 Task: Forward email as attachment with the signature Benjamin Adams with the subject Welcome from softage.1@softage.net to softage.2@softage.net with the message I wanted to confirm the attendance of the key stakeholders for the project kickoff meeting.
Action: Mouse moved to (885, 73)
Screenshot: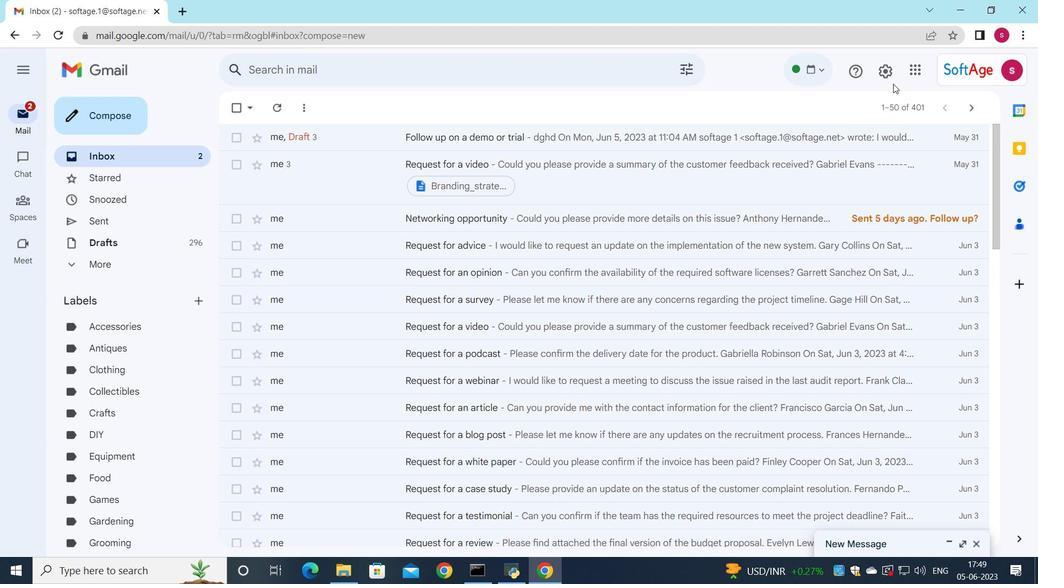 
Action: Mouse pressed left at (885, 73)
Screenshot: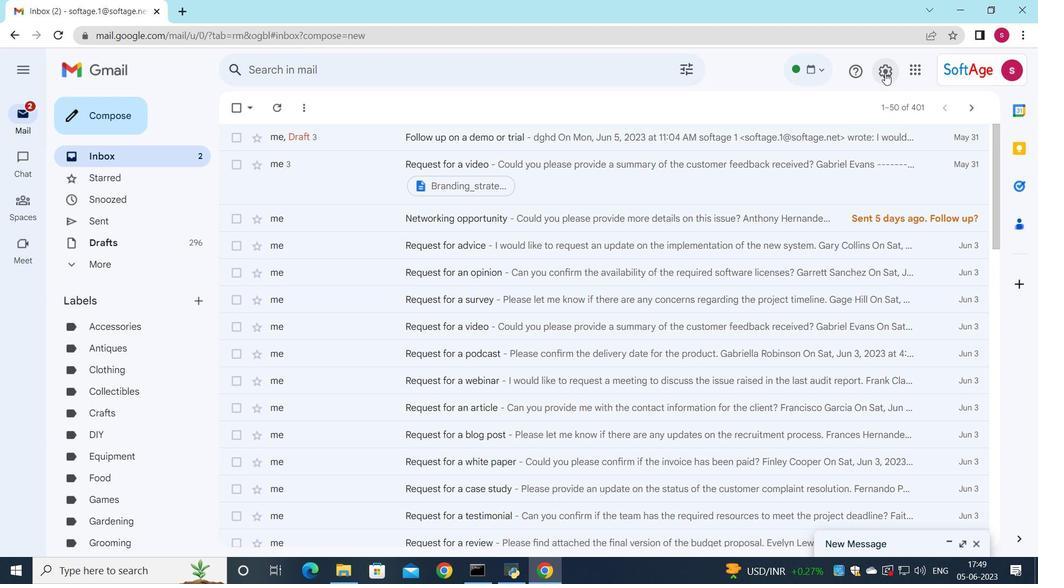 
Action: Mouse moved to (898, 128)
Screenshot: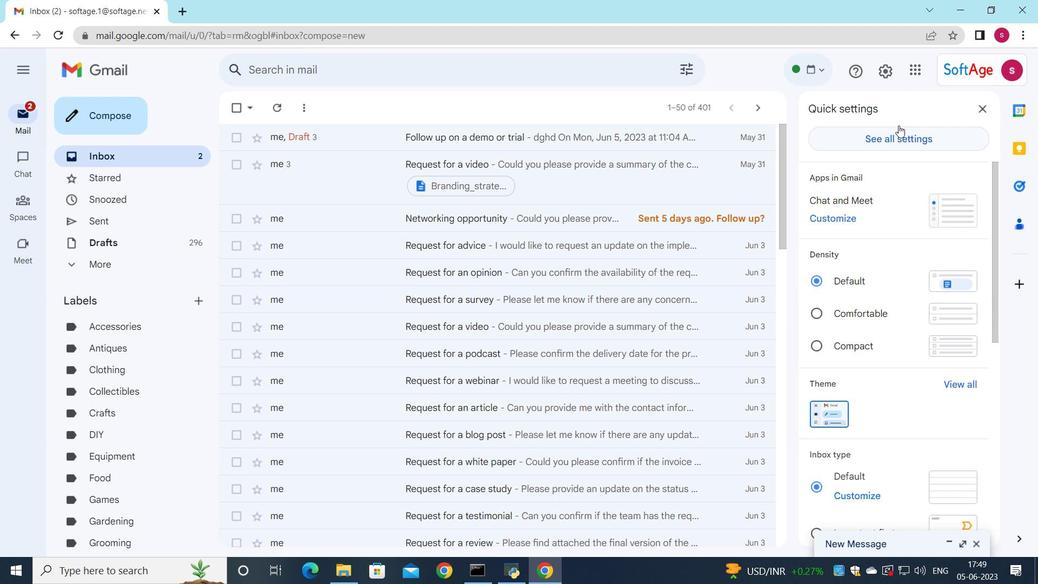 
Action: Mouse pressed left at (898, 128)
Screenshot: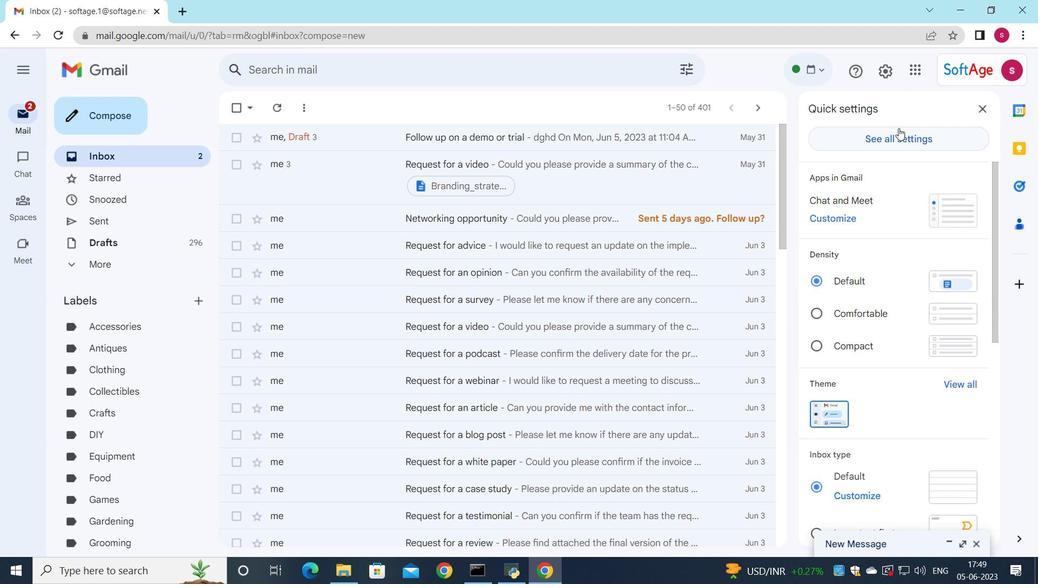 
Action: Mouse moved to (689, 190)
Screenshot: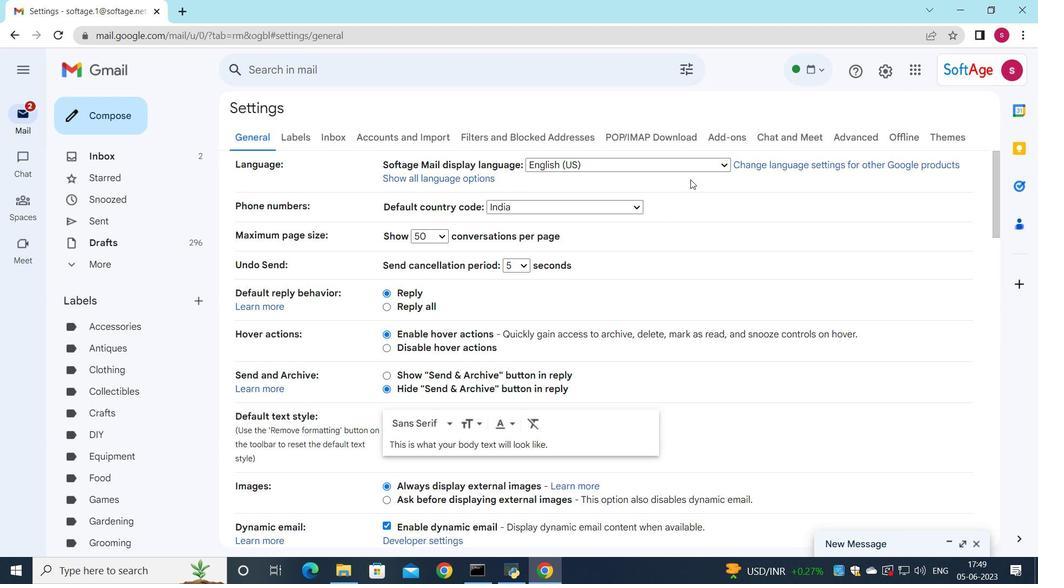 
Action: Mouse scrolled (689, 189) with delta (0, 0)
Screenshot: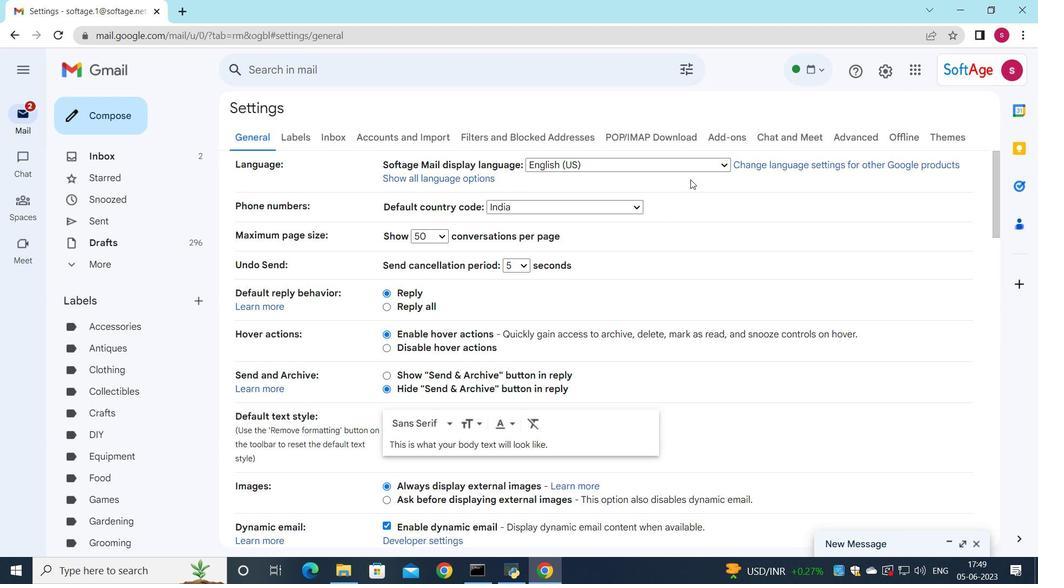 
Action: Mouse moved to (687, 197)
Screenshot: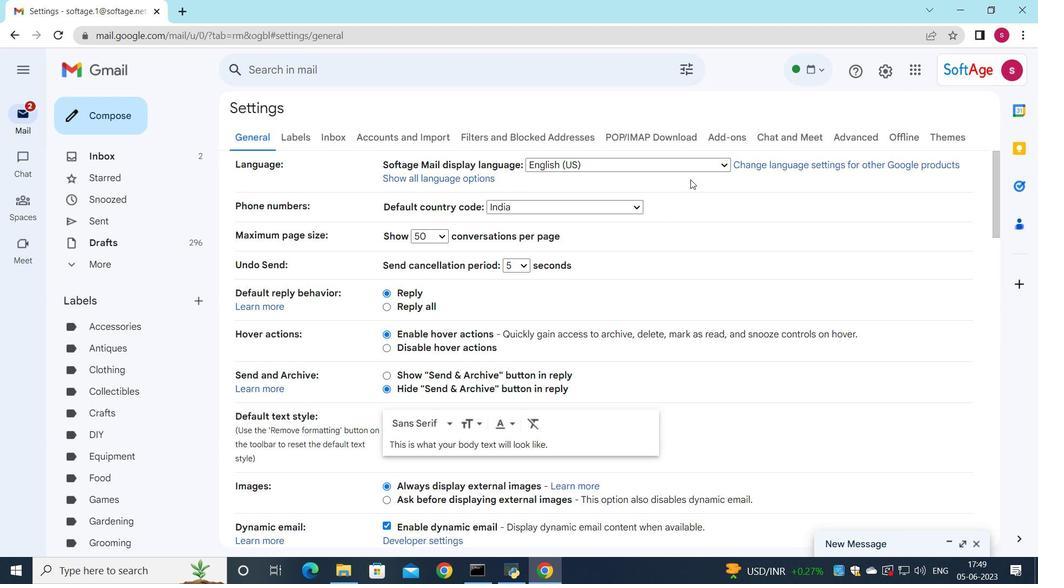 
Action: Mouse scrolled (687, 196) with delta (0, 0)
Screenshot: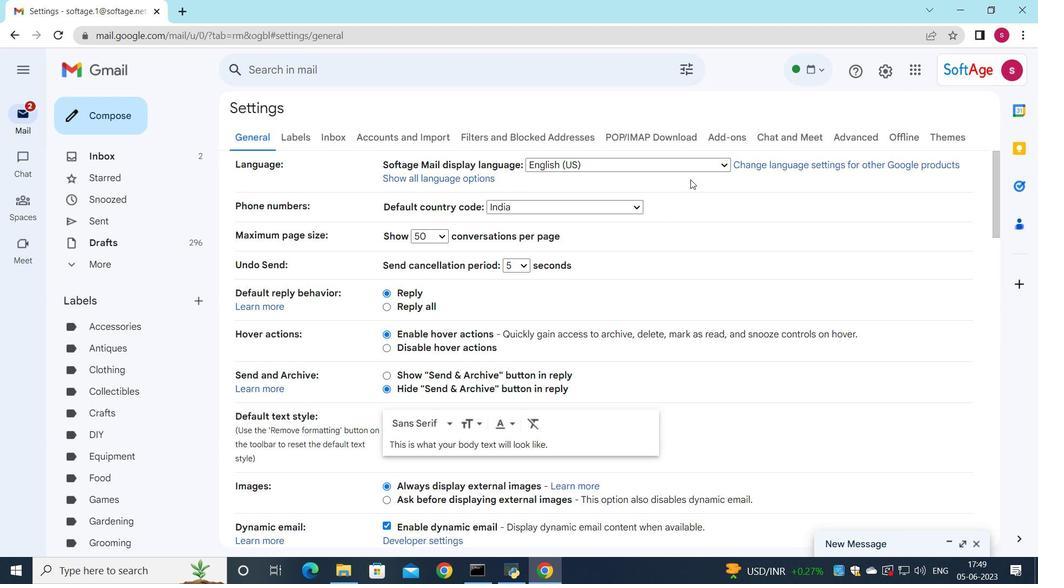 
Action: Mouse moved to (686, 203)
Screenshot: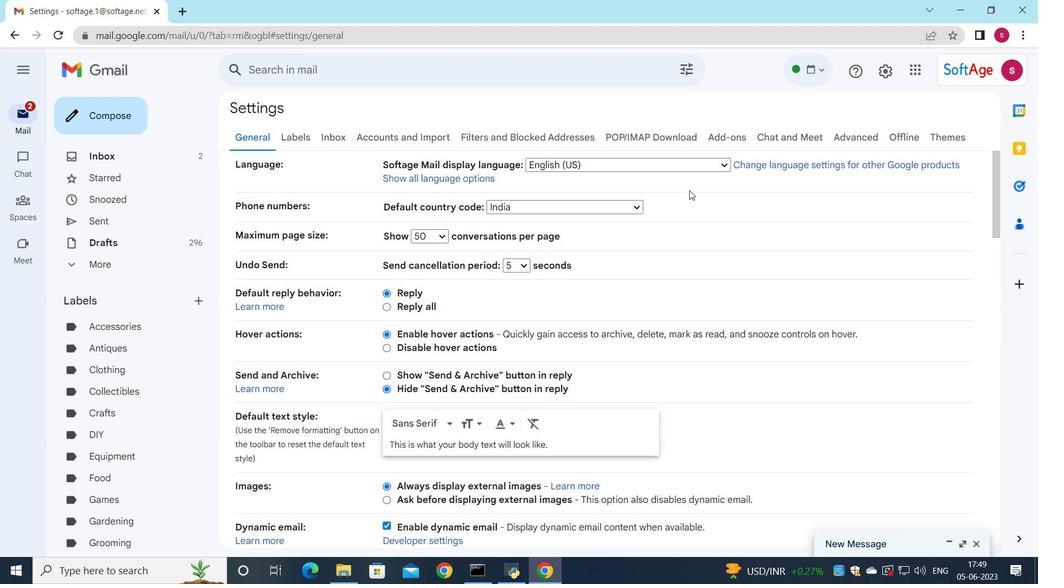 
Action: Mouse scrolled (686, 203) with delta (0, 0)
Screenshot: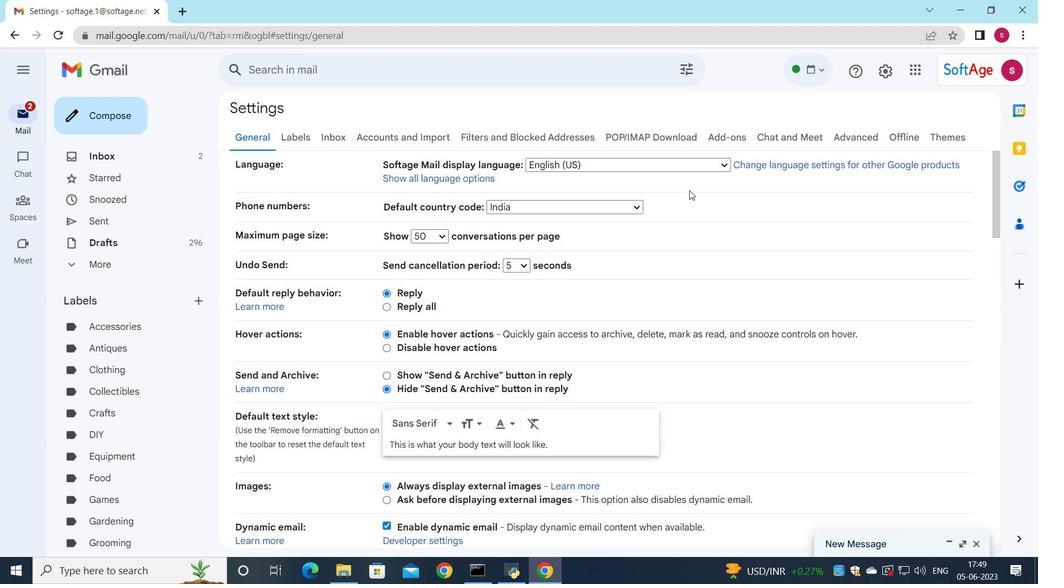 
Action: Mouse moved to (684, 208)
Screenshot: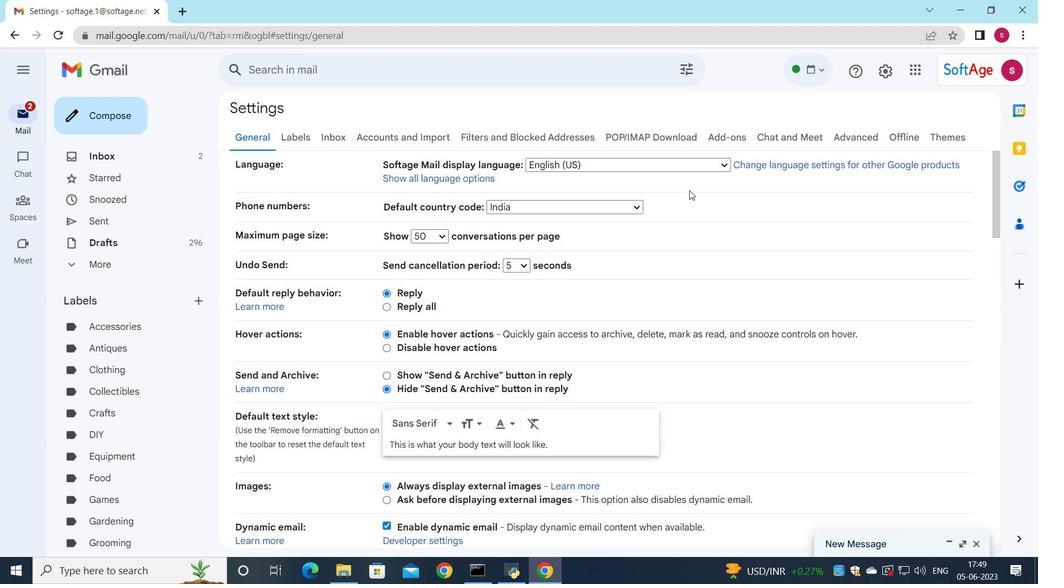 
Action: Mouse scrolled (684, 207) with delta (0, 0)
Screenshot: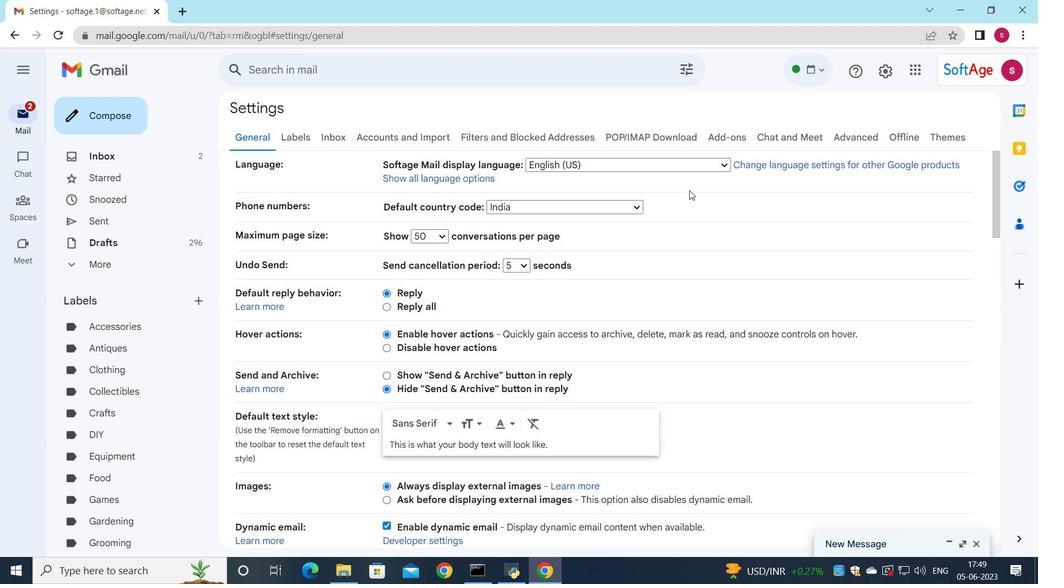 
Action: Mouse moved to (481, 360)
Screenshot: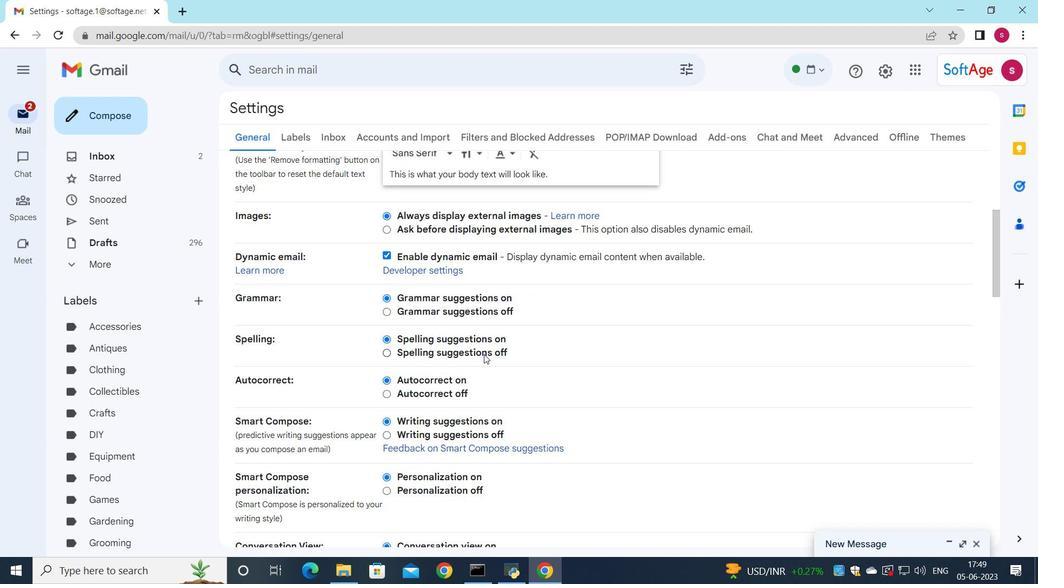 
Action: Mouse scrolled (482, 356) with delta (0, 0)
Screenshot: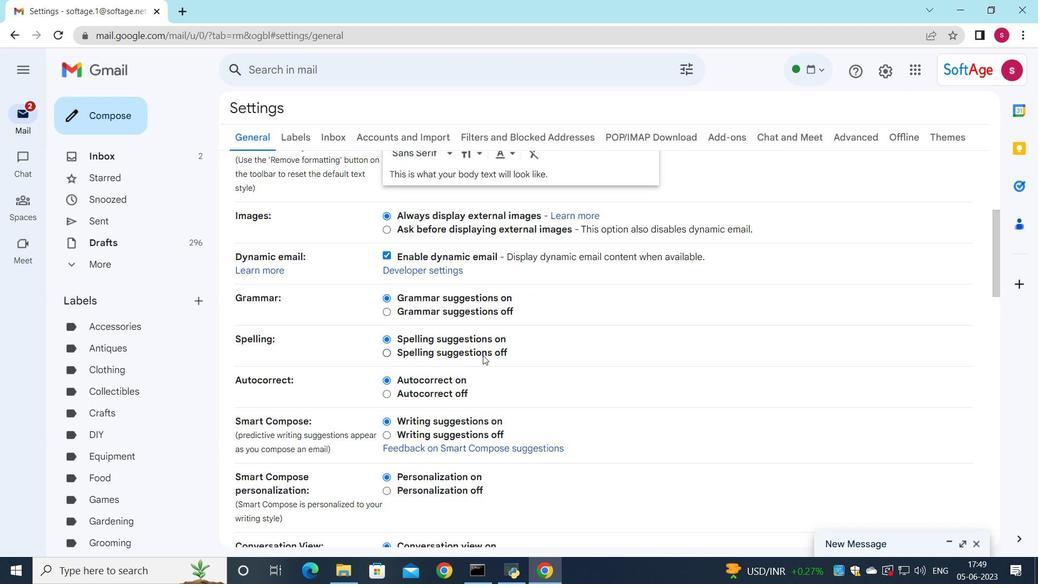 
Action: Mouse moved to (477, 407)
Screenshot: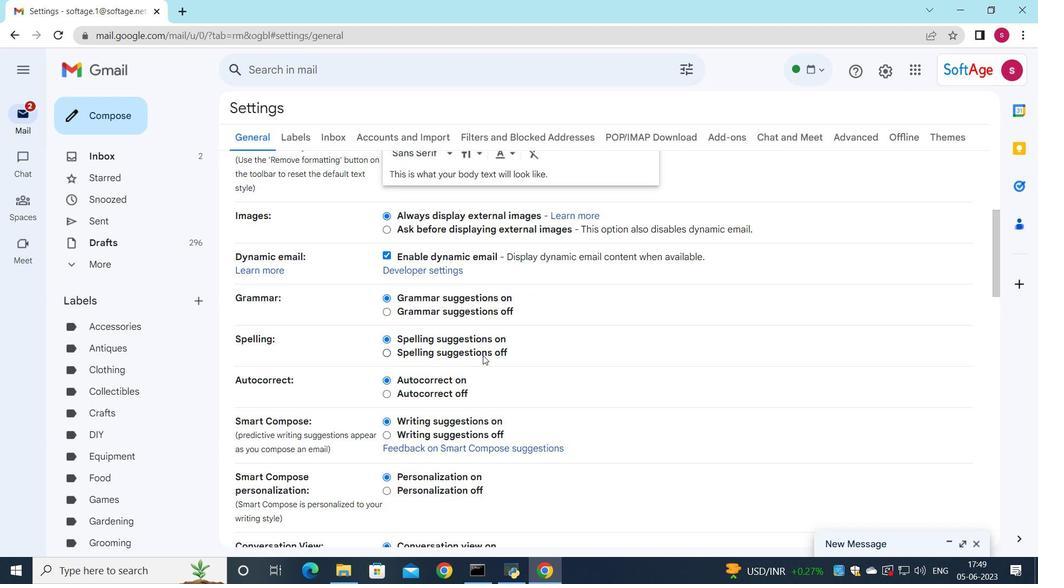 
Action: Mouse scrolled (480, 373) with delta (0, 0)
Screenshot: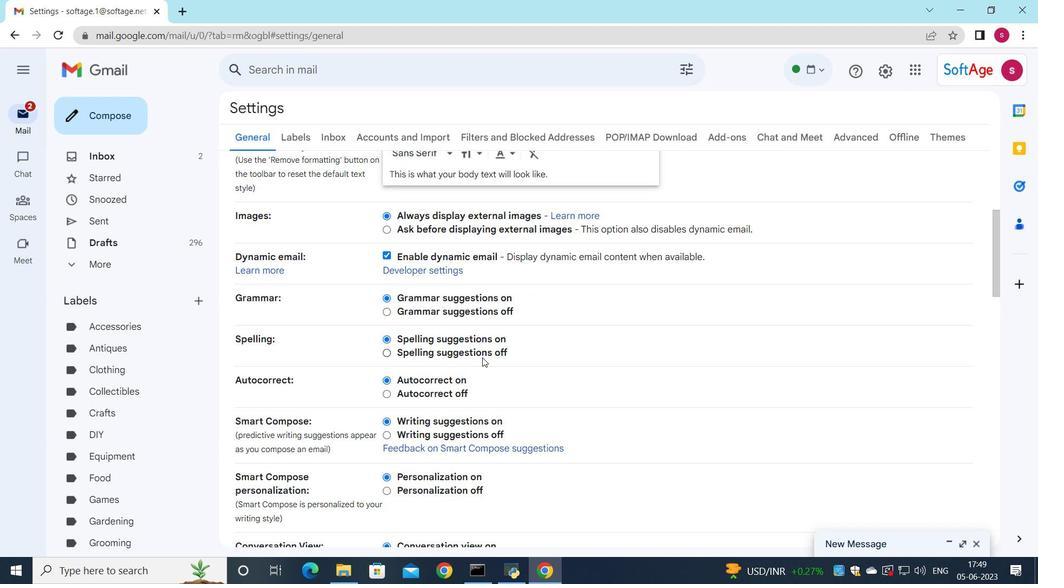 
Action: Mouse moved to (477, 407)
Screenshot: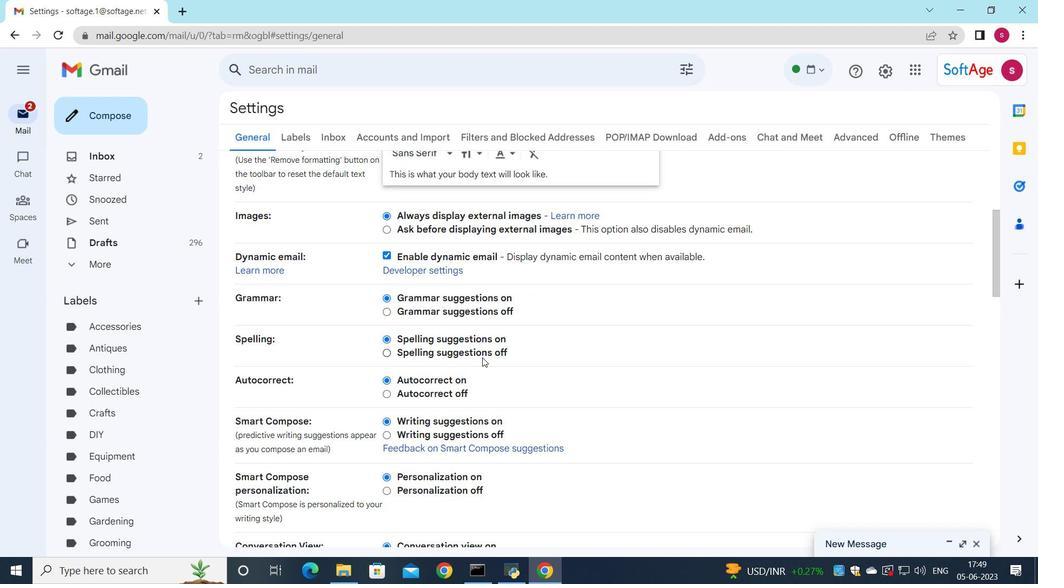 
Action: Mouse scrolled (478, 388) with delta (0, 0)
Screenshot: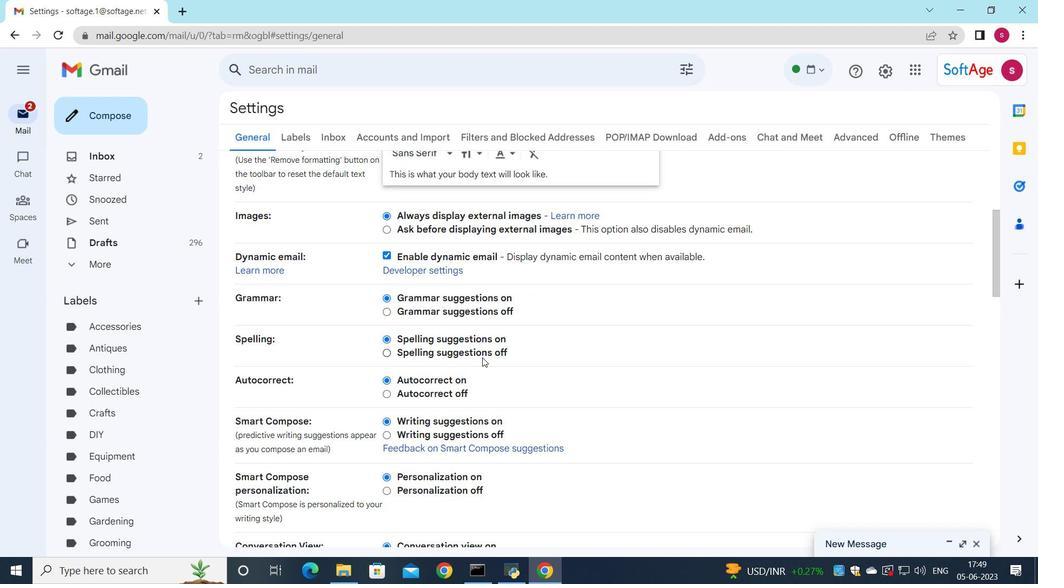 
Action: Mouse moved to (477, 408)
Screenshot: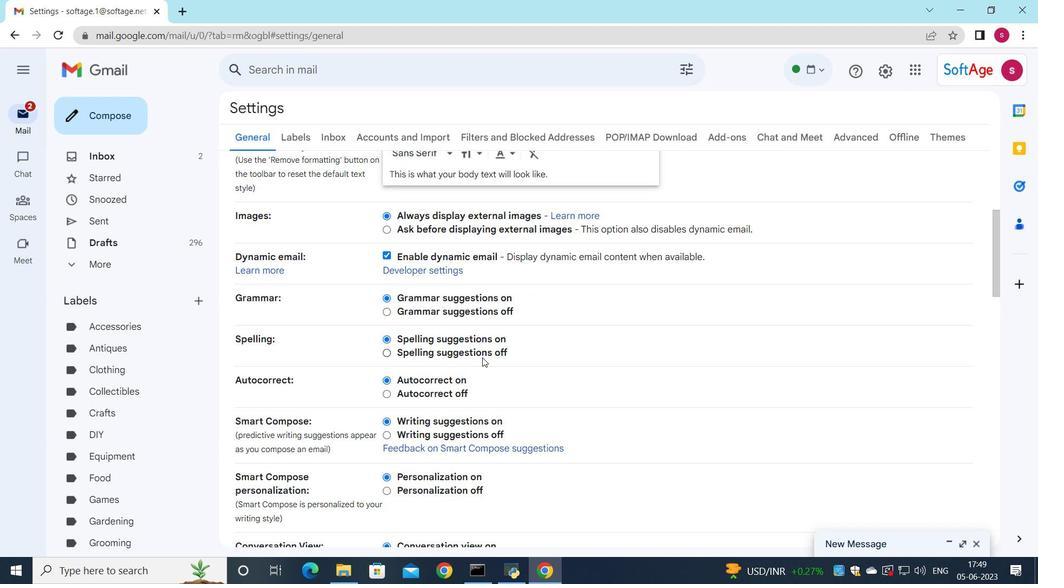 
Action: Mouse scrolled (477, 398) with delta (0, 0)
Screenshot: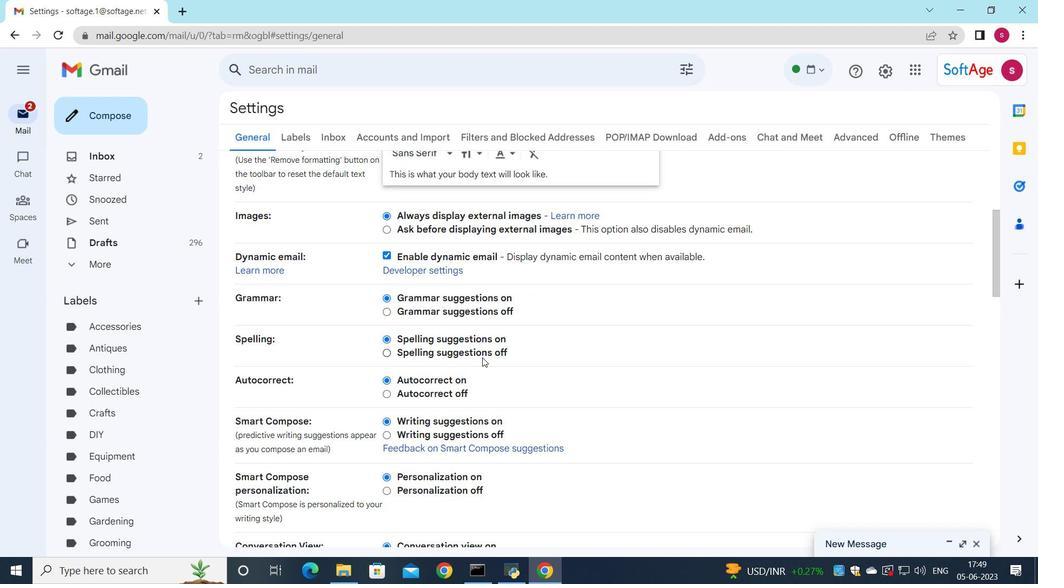 
Action: Mouse moved to (477, 410)
Screenshot: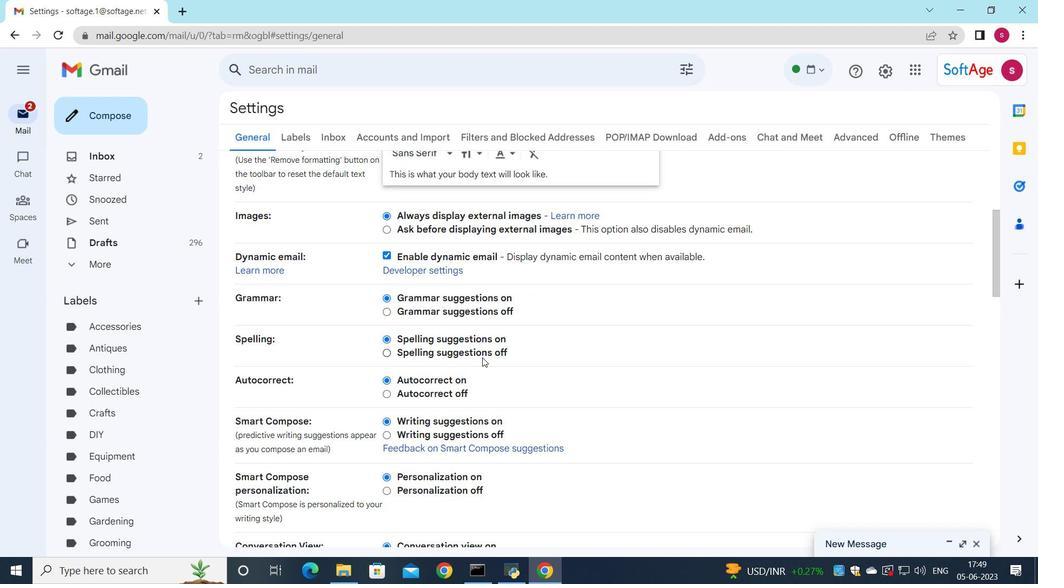 
Action: Mouse scrolled (477, 407) with delta (0, 0)
Screenshot: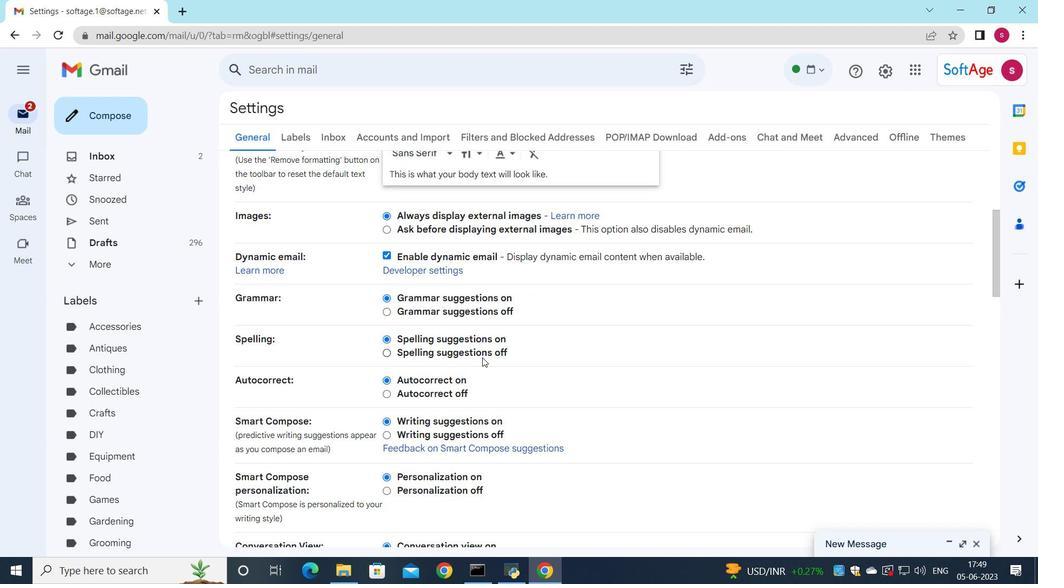 
Action: Mouse moved to (475, 410)
Screenshot: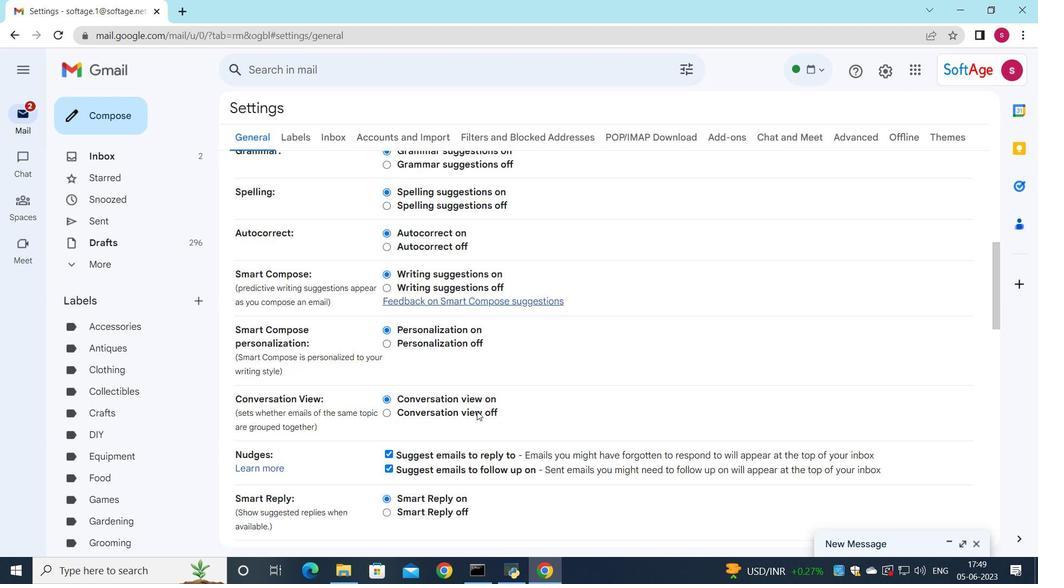 
Action: Mouse scrolled (475, 410) with delta (0, 0)
Screenshot: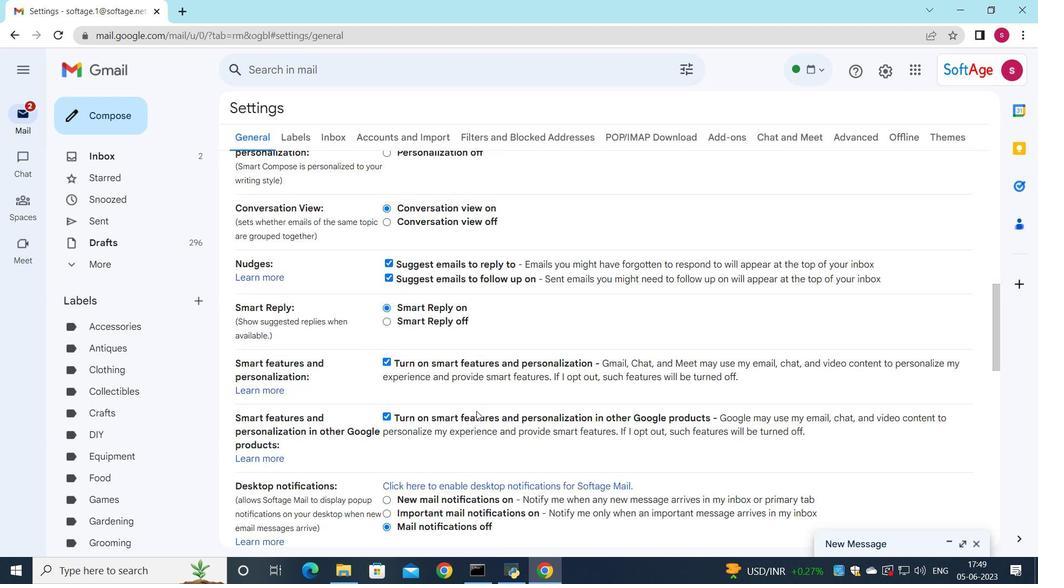 
Action: Mouse scrolled (475, 410) with delta (0, 0)
Screenshot: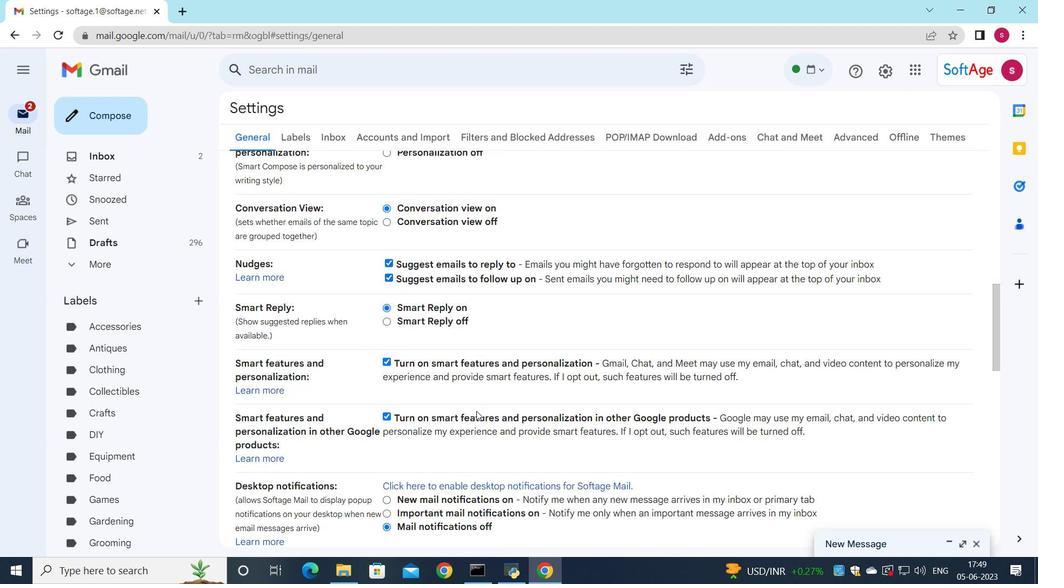 
Action: Mouse scrolled (475, 410) with delta (0, 0)
Screenshot: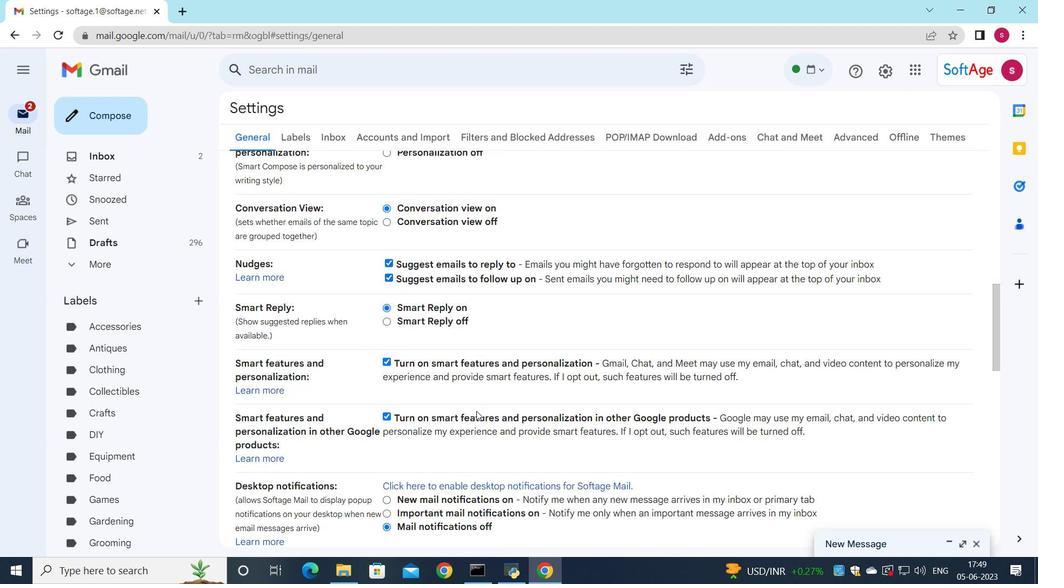 
Action: Mouse scrolled (475, 410) with delta (0, 0)
Screenshot: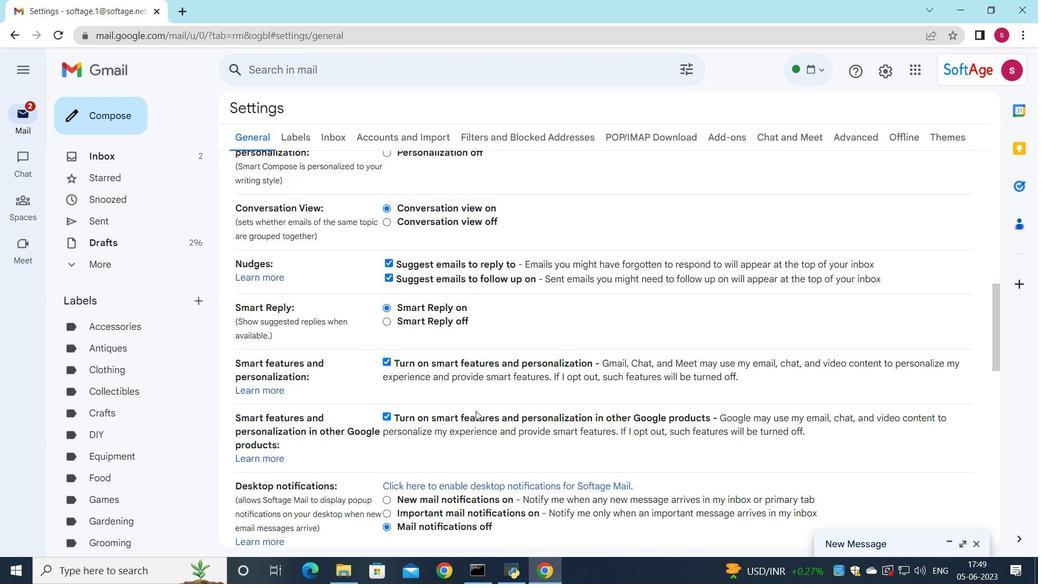
Action: Mouse scrolled (475, 410) with delta (0, 0)
Screenshot: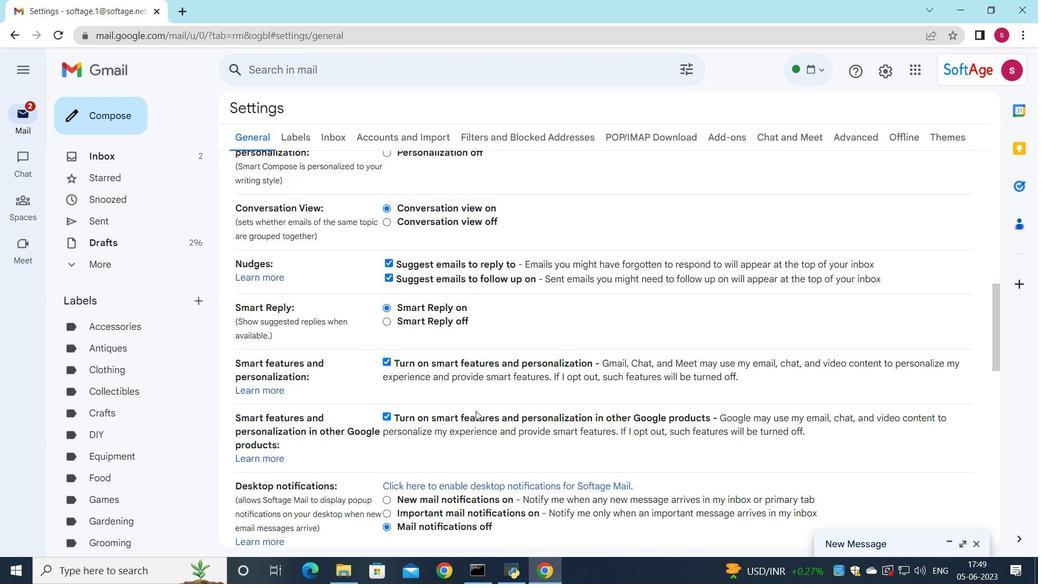 
Action: Mouse moved to (485, 424)
Screenshot: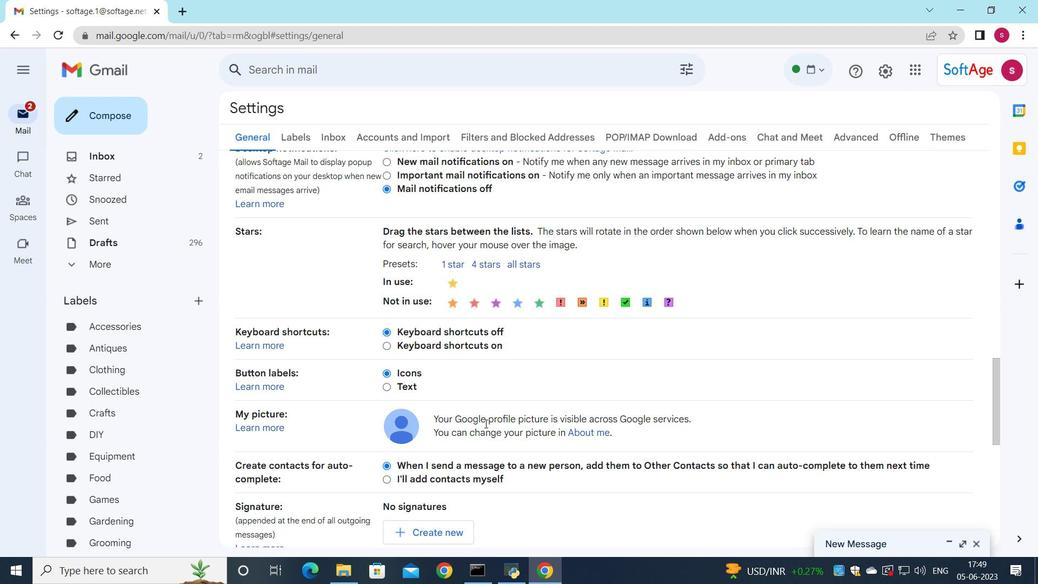 
Action: Mouse scrolled (485, 423) with delta (0, 0)
Screenshot: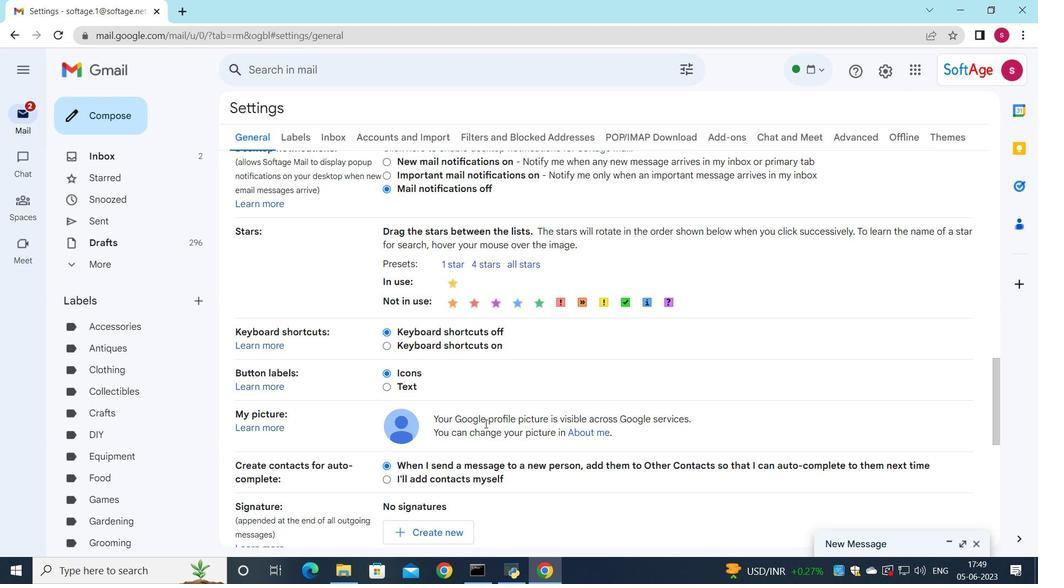 
Action: Mouse moved to (485, 425)
Screenshot: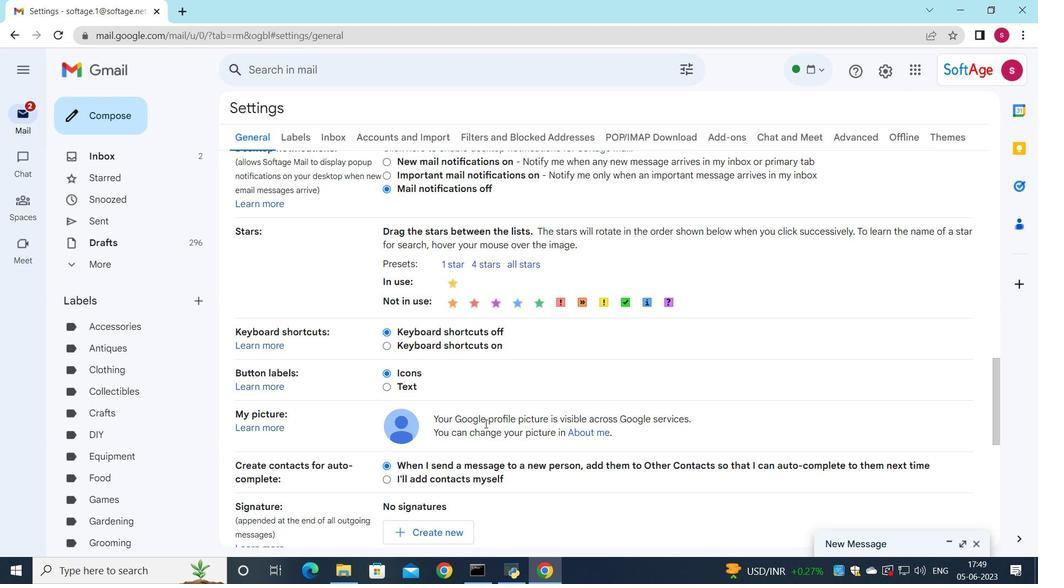 
Action: Mouse scrolled (485, 424) with delta (0, 0)
Screenshot: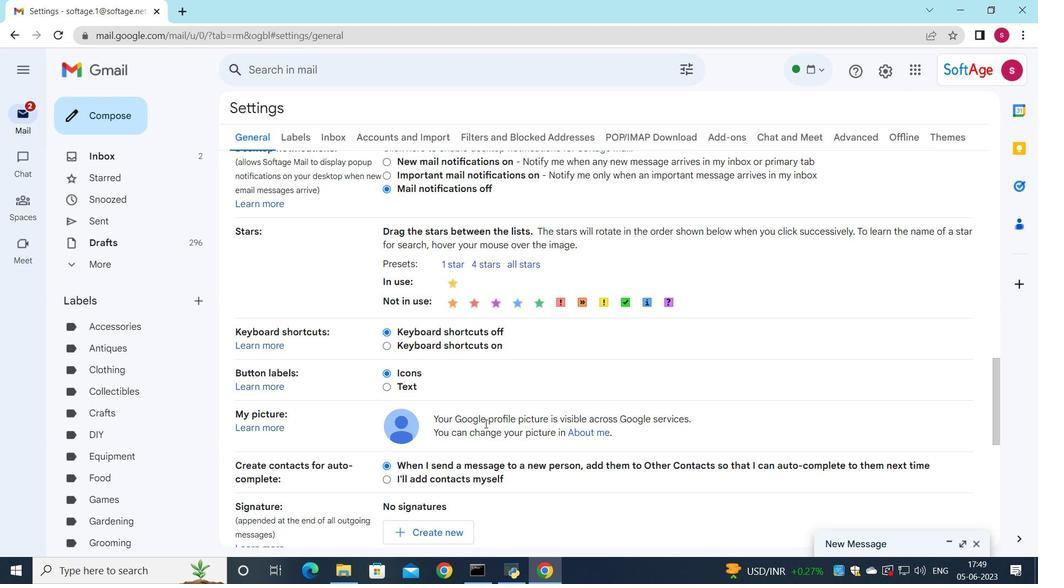 
Action: Mouse moved to (428, 394)
Screenshot: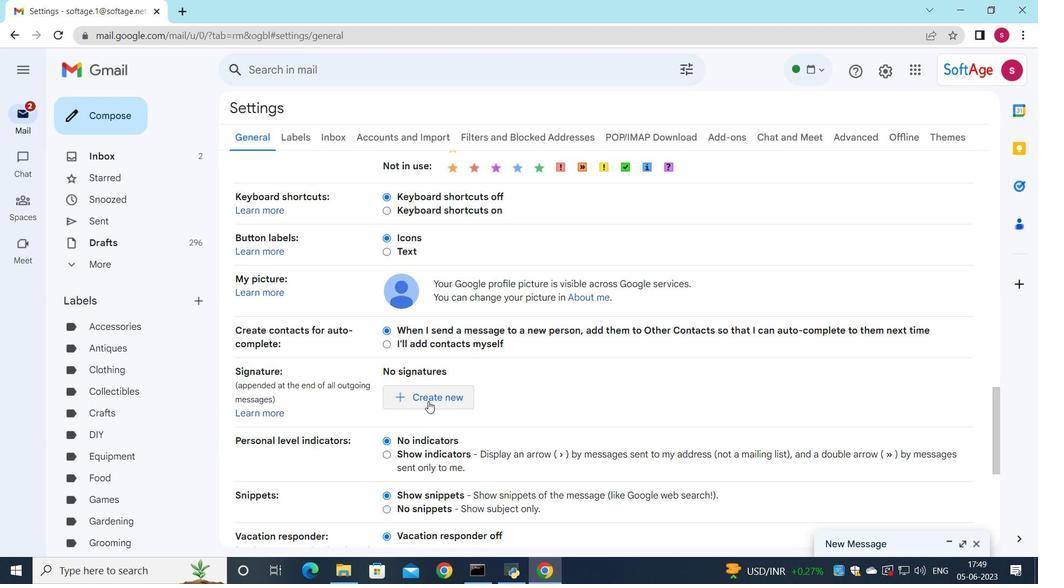 
Action: Mouse pressed left at (428, 394)
Screenshot: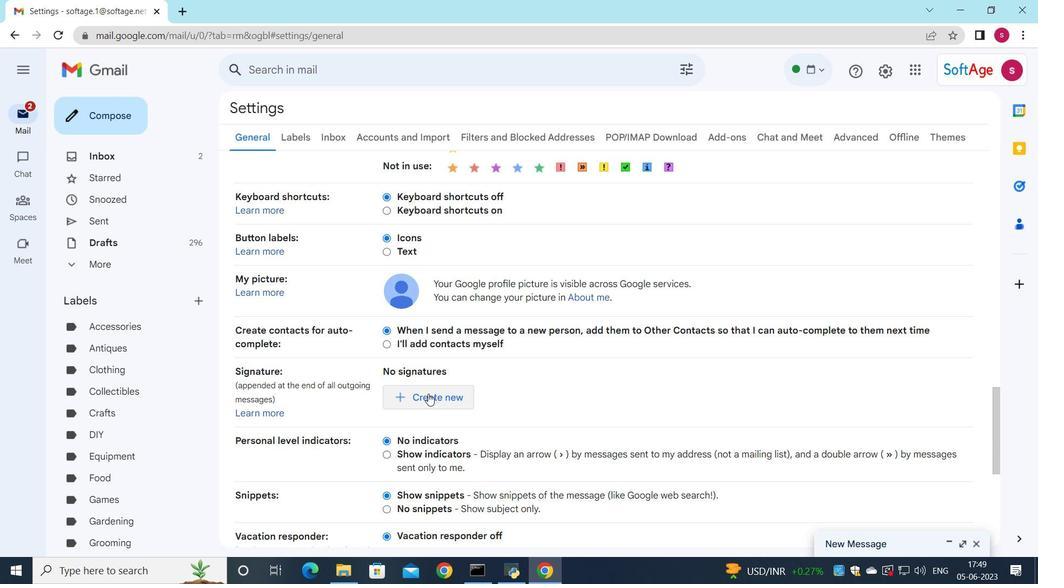 
Action: Mouse moved to (524, 300)
Screenshot: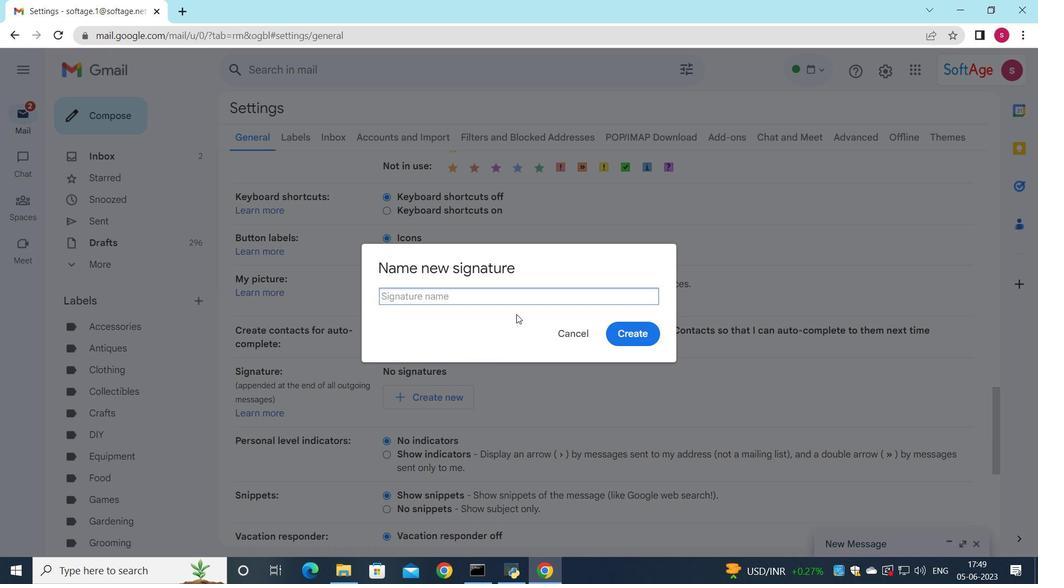 
Action: Key pressed <Key.shift>Benjamin<Key.space><Key.shift>Adams
Screenshot: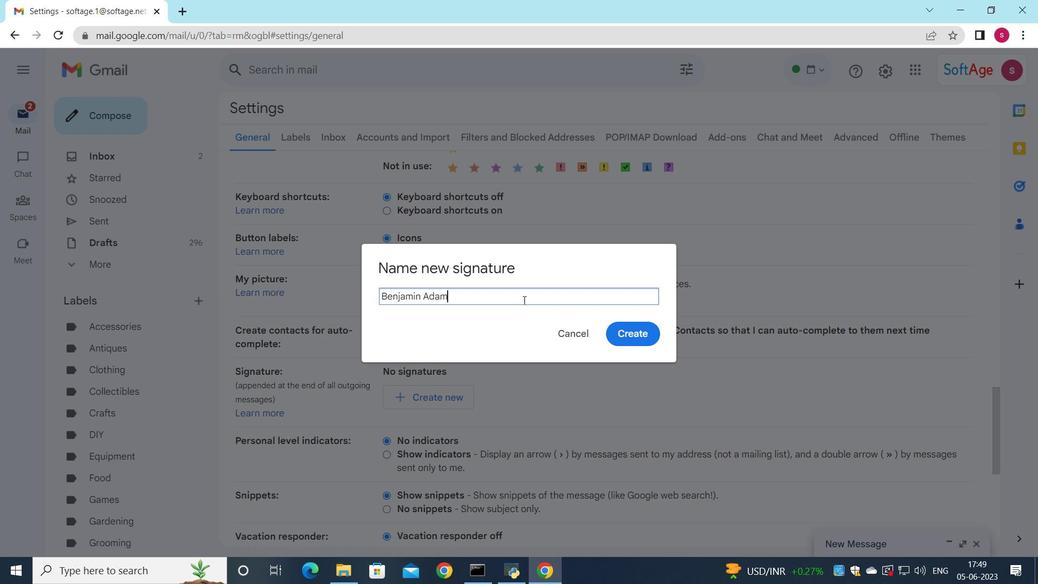 
Action: Mouse moved to (632, 324)
Screenshot: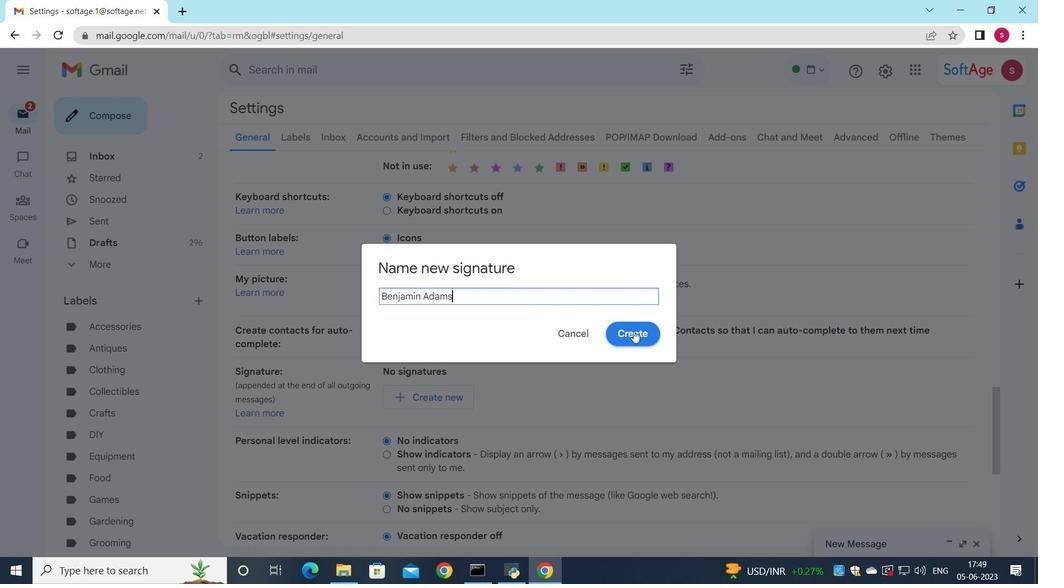 
Action: Mouse pressed left at (632, 324)
Screenshot: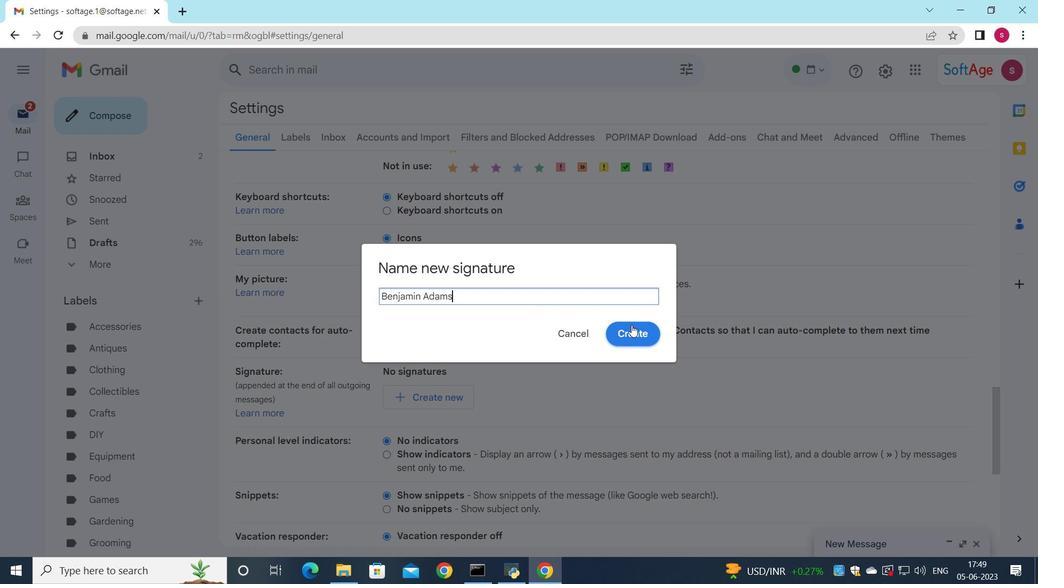 
Action: Mouse moved to (640, 382)
Screenshot: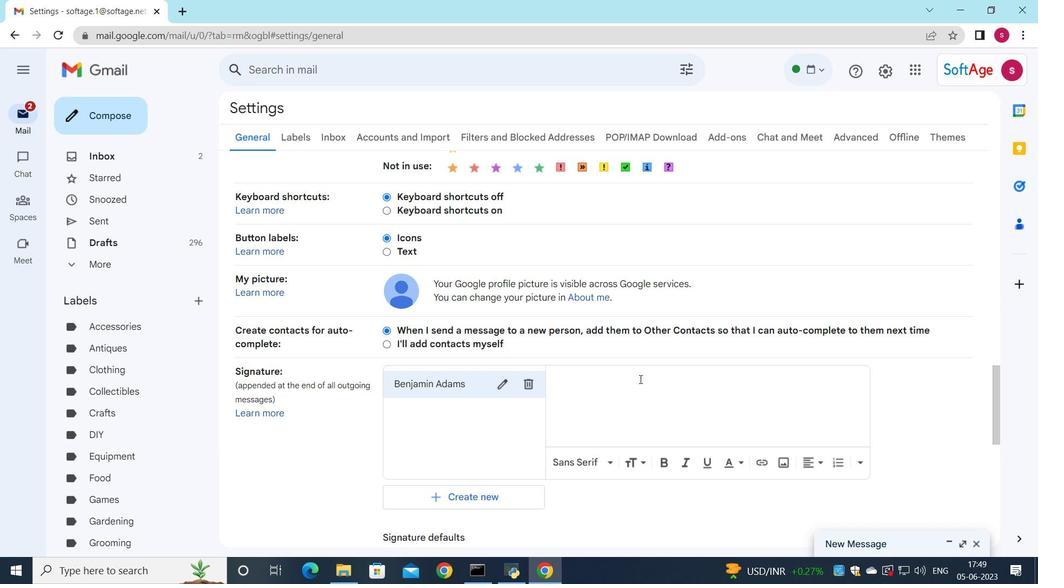 
Action: Mouse pressed left at (640, 382)
Screenshot: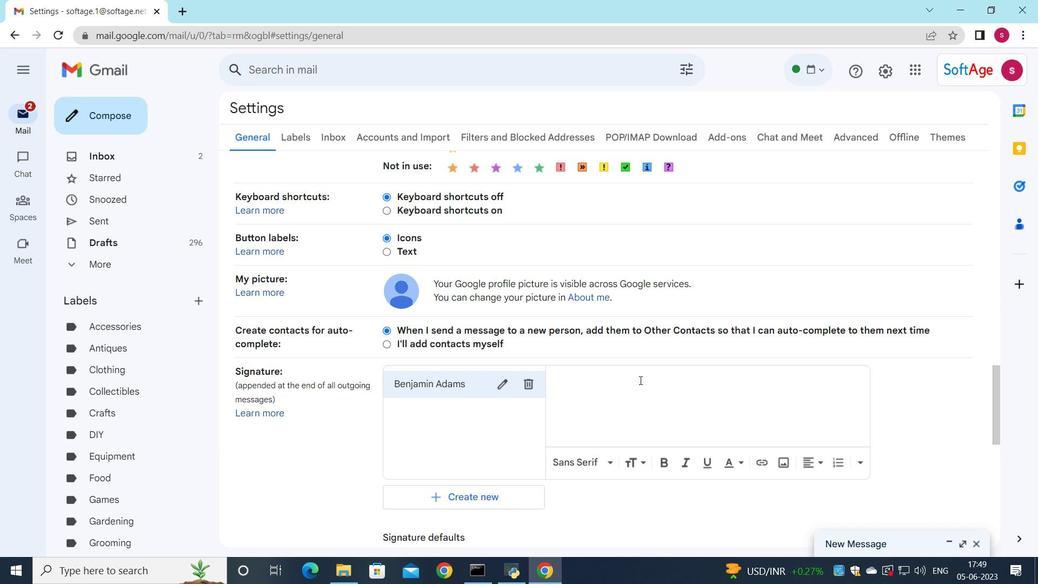 
Action: Key pressed <Key.shift>Benjamin<Key.space><Key.shift>Adams
Screenshot: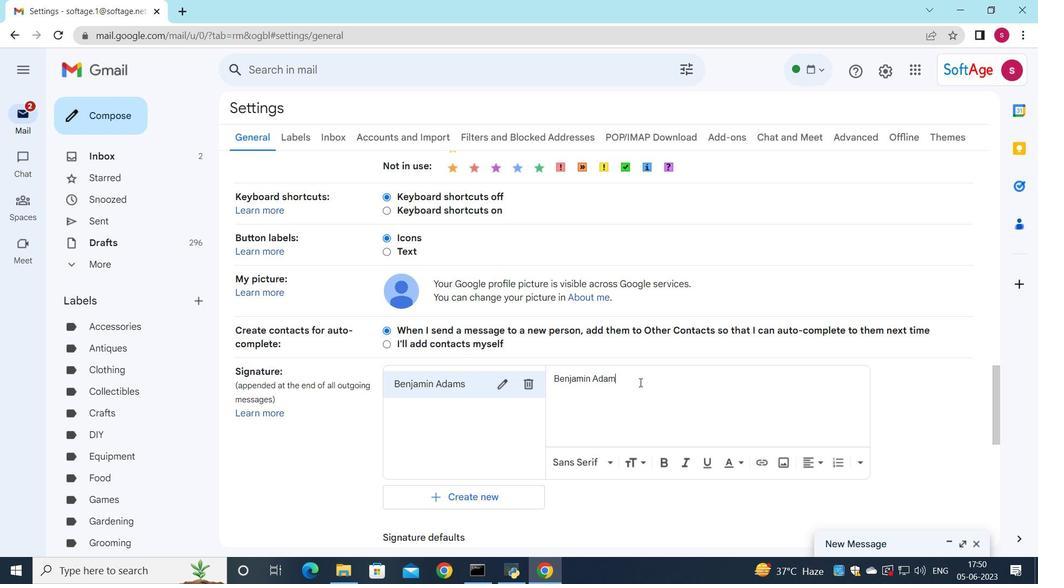 
Action: Mouse scrolled (640, 381) with delta (0, 0)
Screenshot: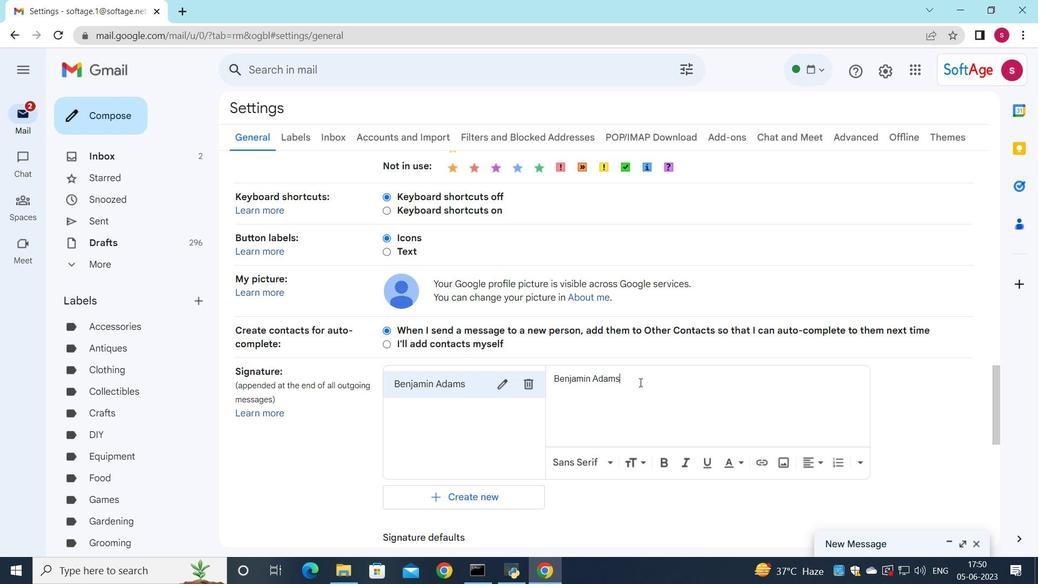
Action: Mouse moved to (480, 505)
Screenshot: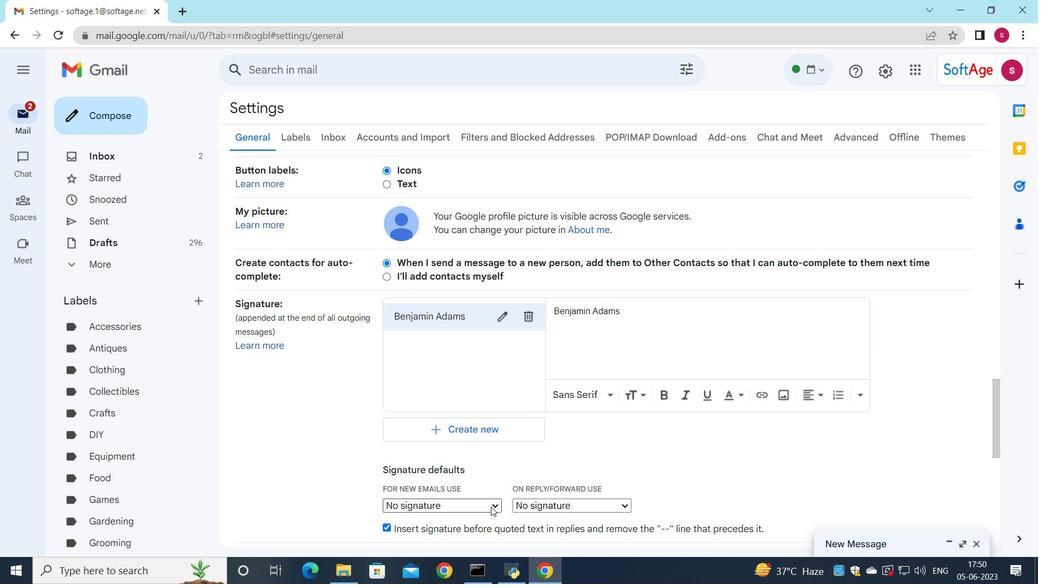 
Action: Mouse pressed left at (480, 505)
Screenshot: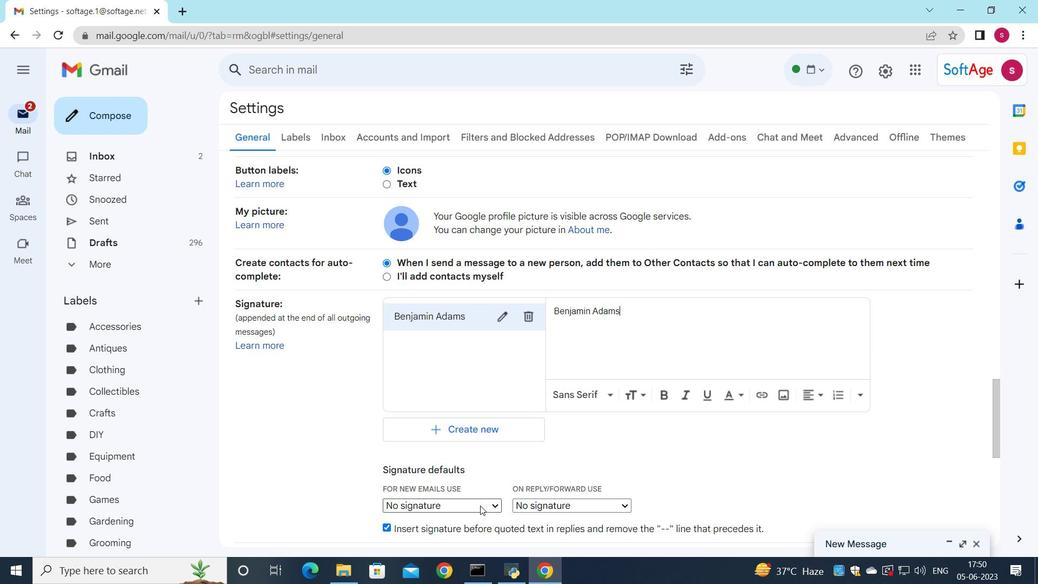 
Action: Mouse moved to (462, 540)
Screenshot: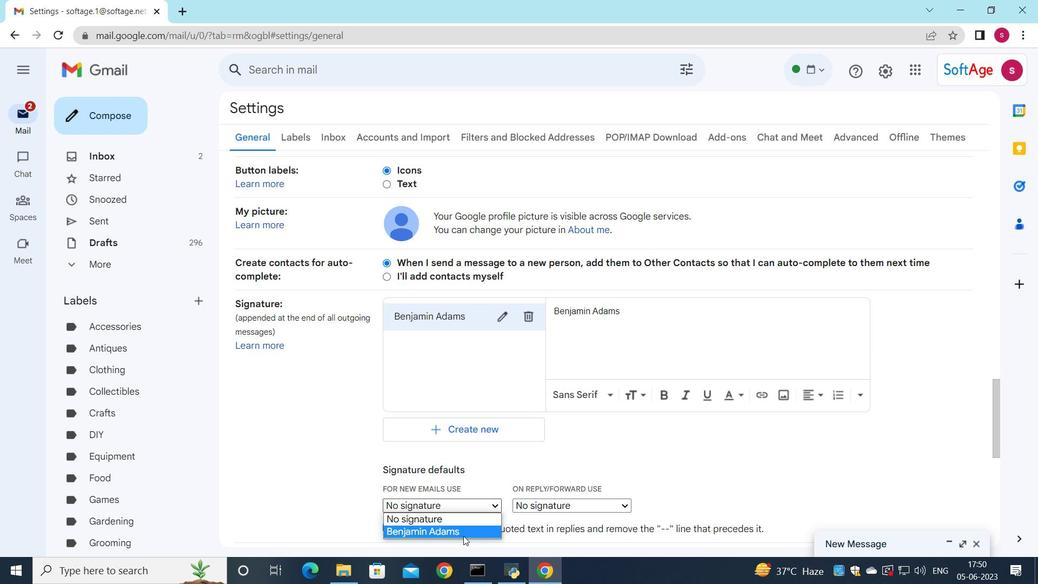
Action: Mouse pressed left at (462, 540)
Screenshot: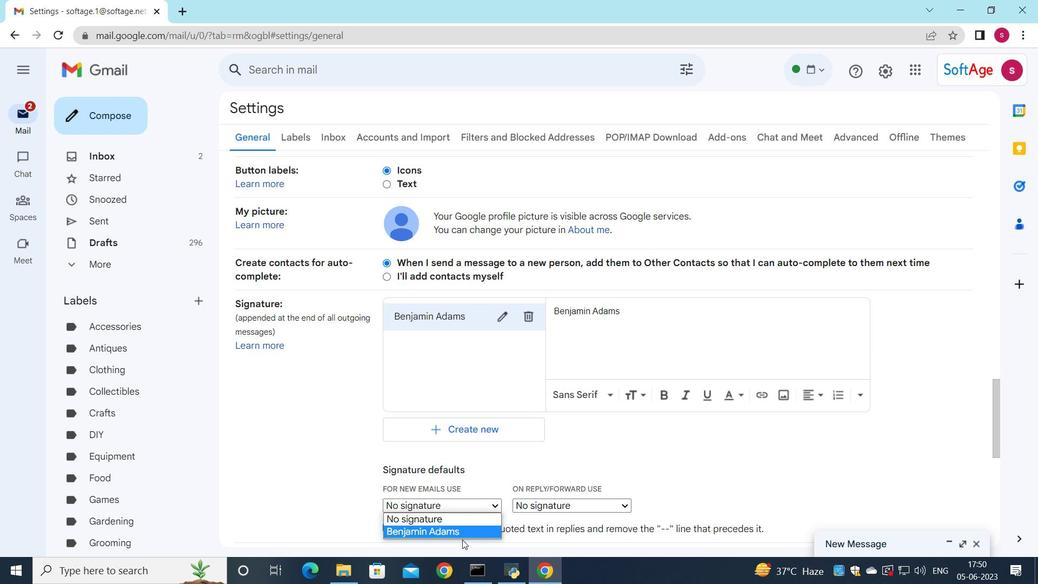 
Action: Mouse moved to (467, 506)
Screenshot: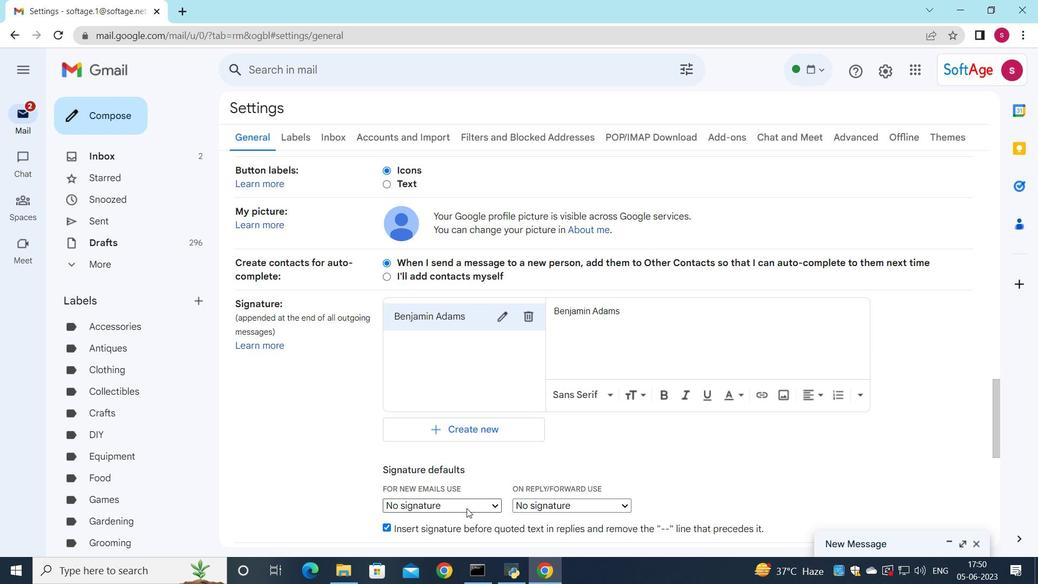 
Action: Mouse pressed left at (467, 506)
Screenshot: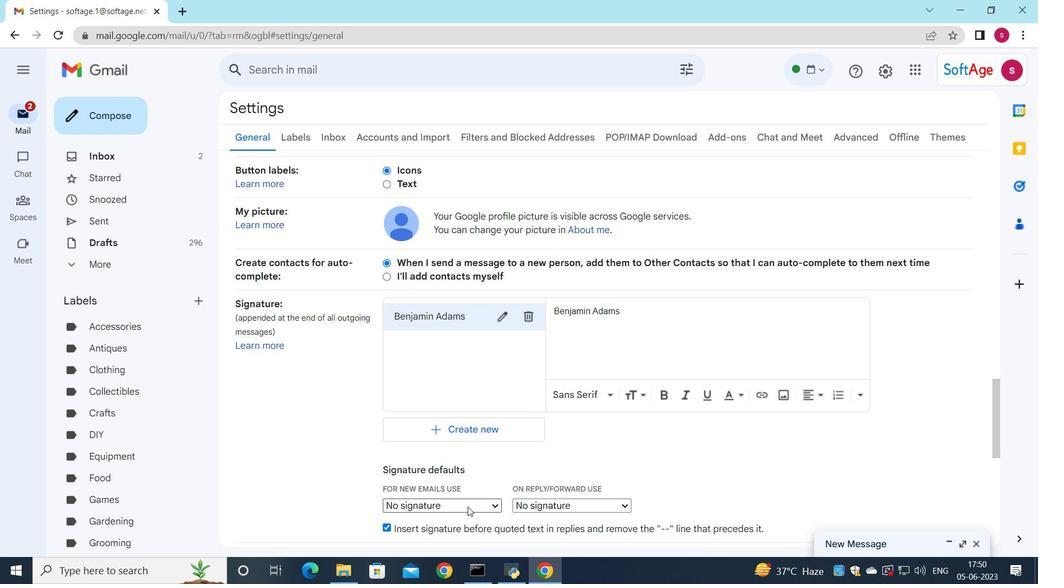 
Action: Mouse moved to (466, 529)
Screenshot: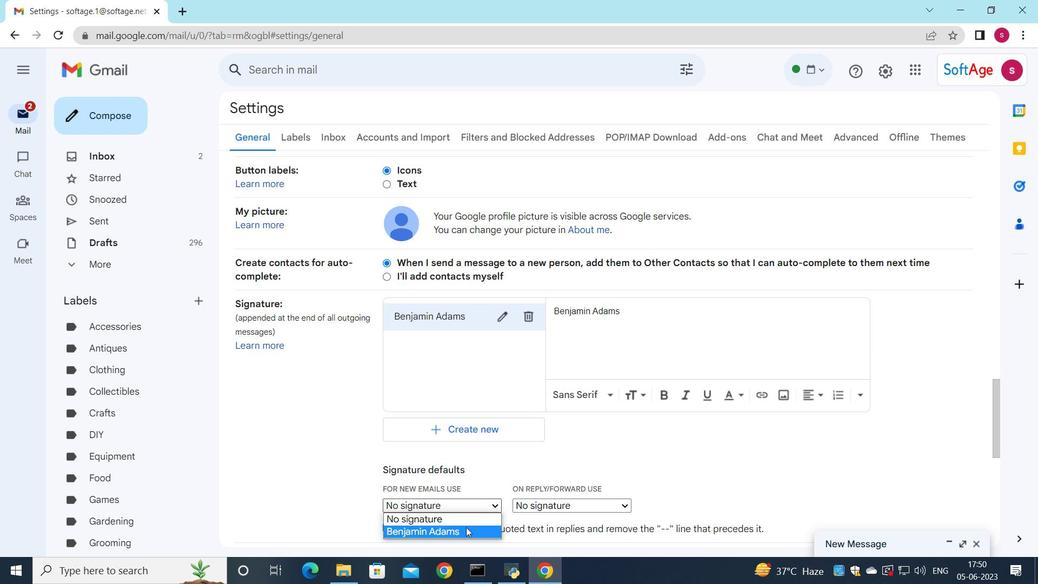 
Action: Mouse pressed left at (466, 529)
Screenshot: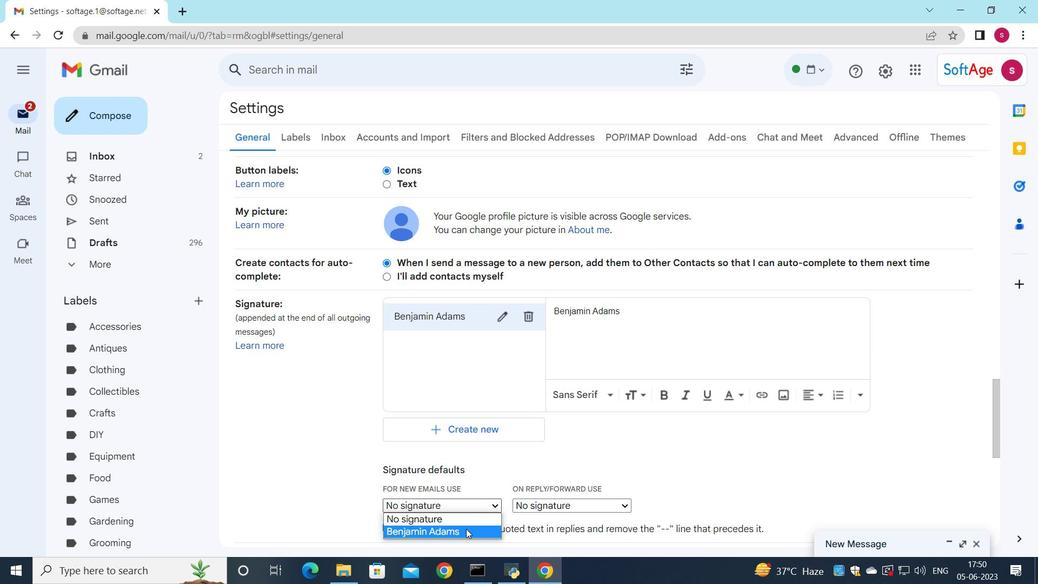 
Action: Mouse moved to (540, 499)
Screenshot: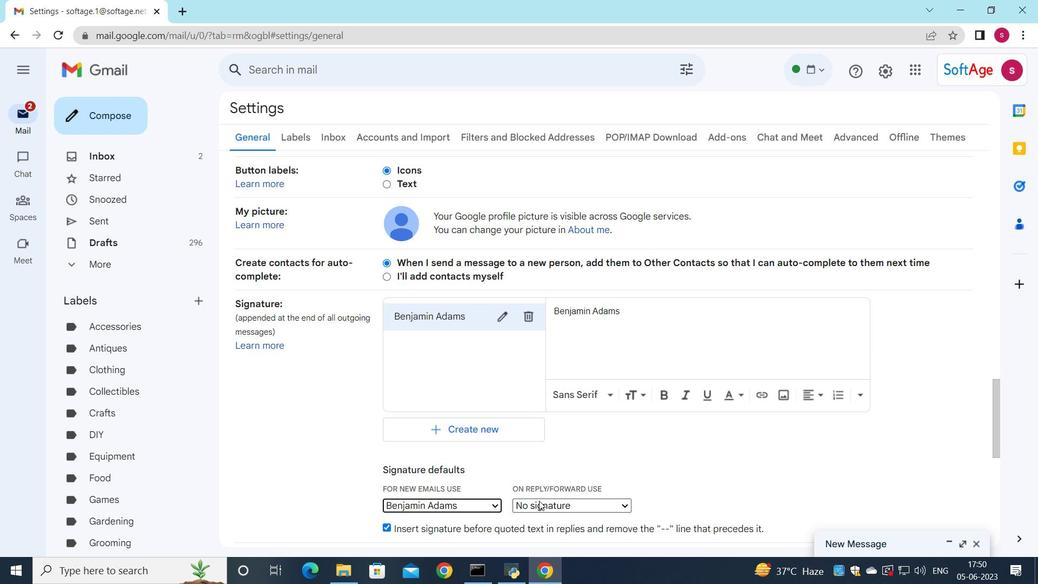
Action: Mouse pressed left at (540, 499)
Screenshot: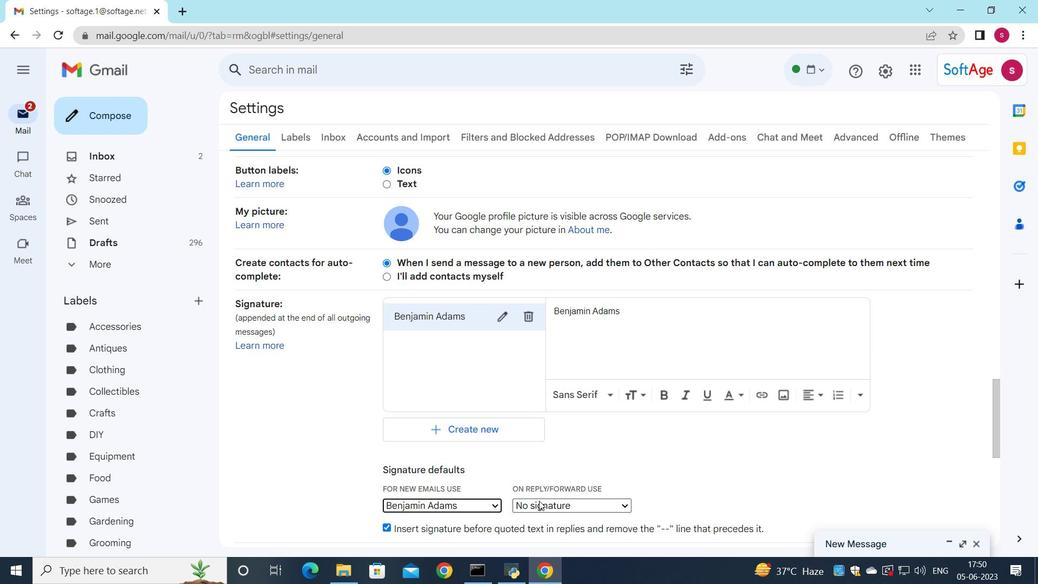 
Action: Mouse moved to (544, 534)
Screenshot: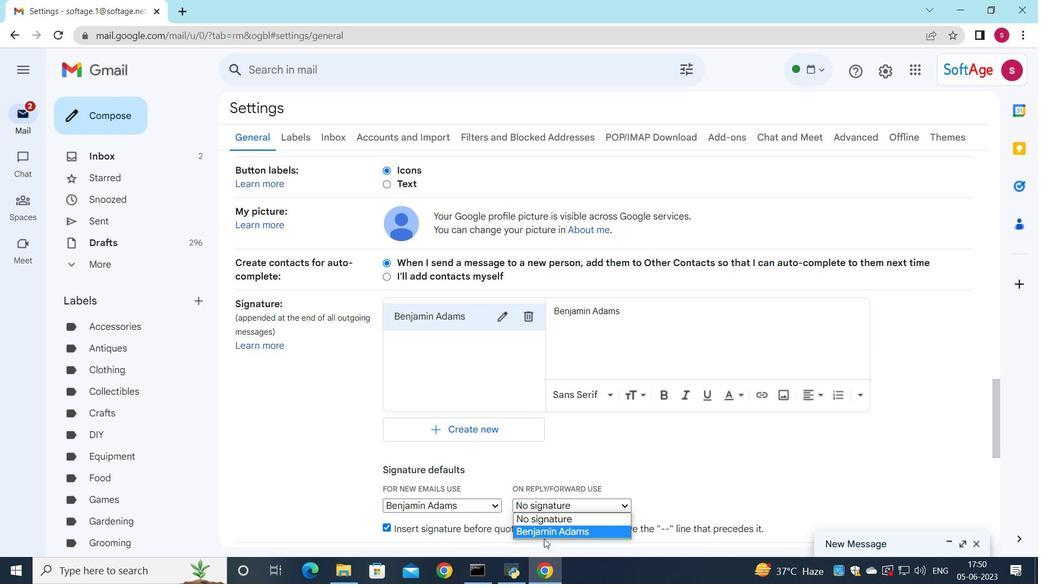 
Action: Mouse pressed left at (544, 534)
Screenshot: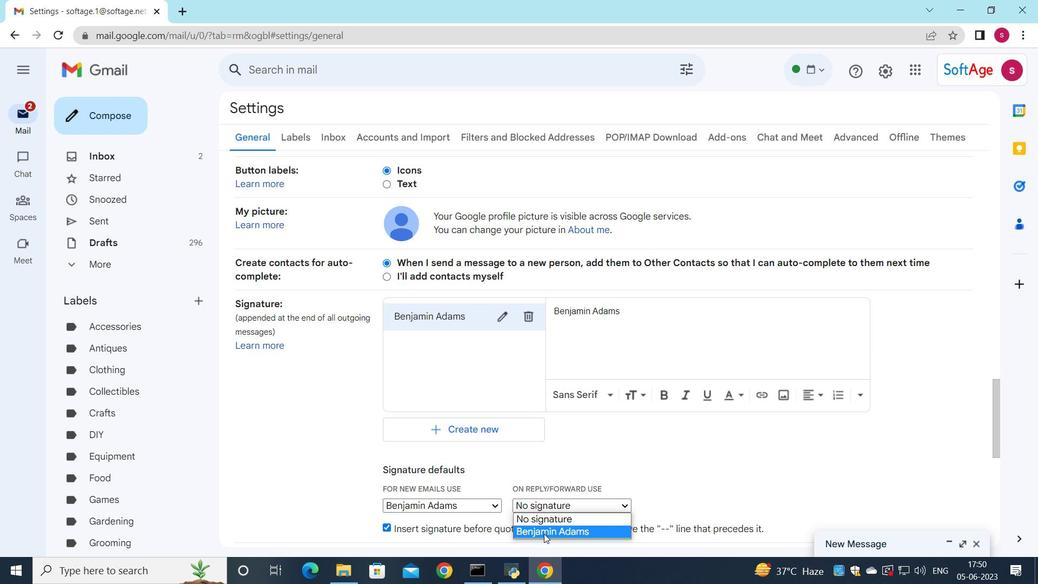 
Action: Mouse moved to (540, 513)
Screenshot: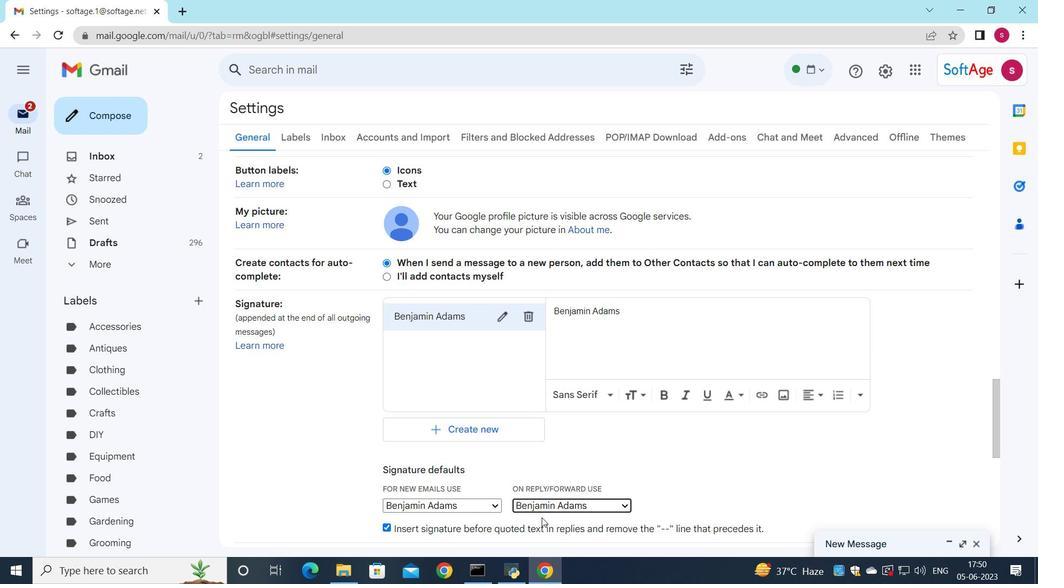 
Action: Mouse scrolled (540, 512) with delta (0, 0)
Screenshot: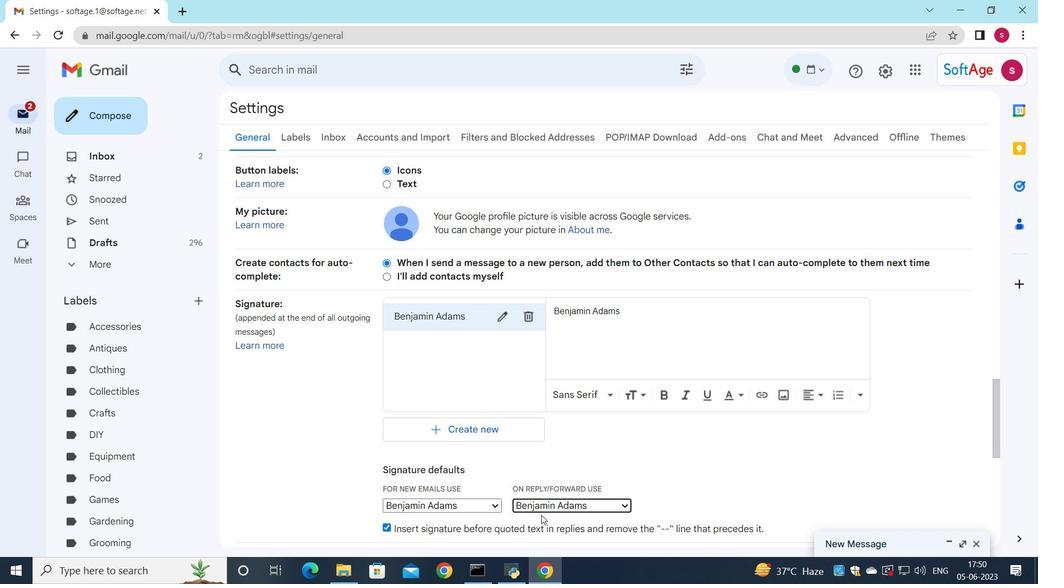 
Action: Mouse scrolled (540, 512) with delta (0, 0)
Screenshot: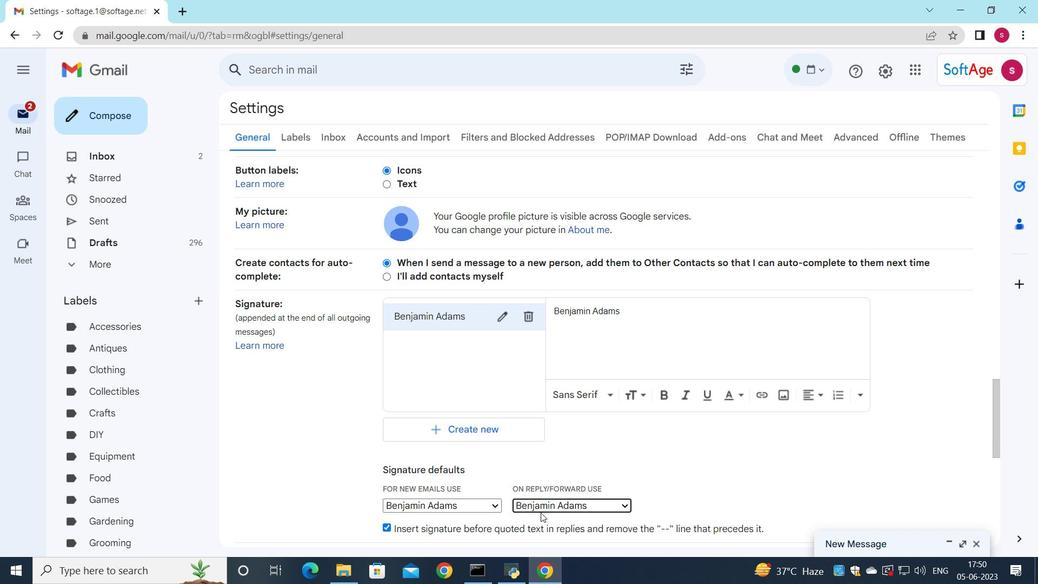
Action: Mouse scrolled (540, 512) with delta (0, 0)
Screenshot: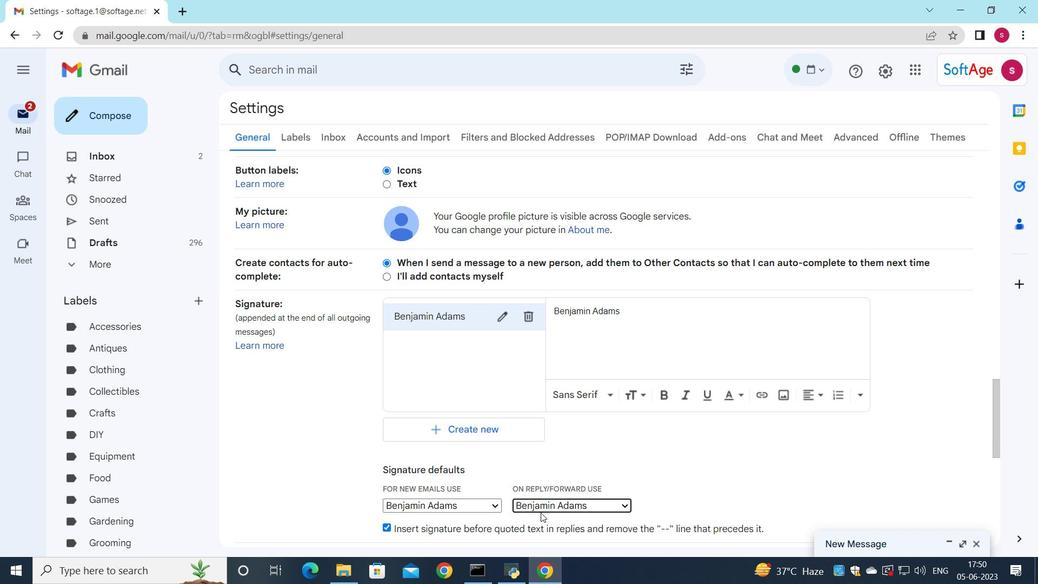 
Action: Mouse moved to (529, 504)
Screenshot: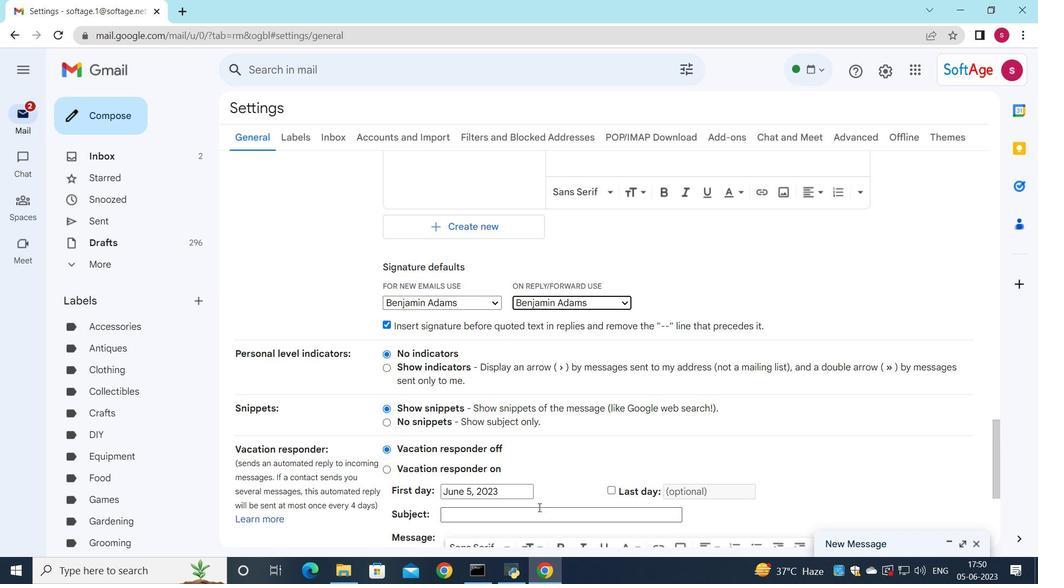 
Action: Mouse scrolled (529, 504) with delta (0, 0)
Screenshot: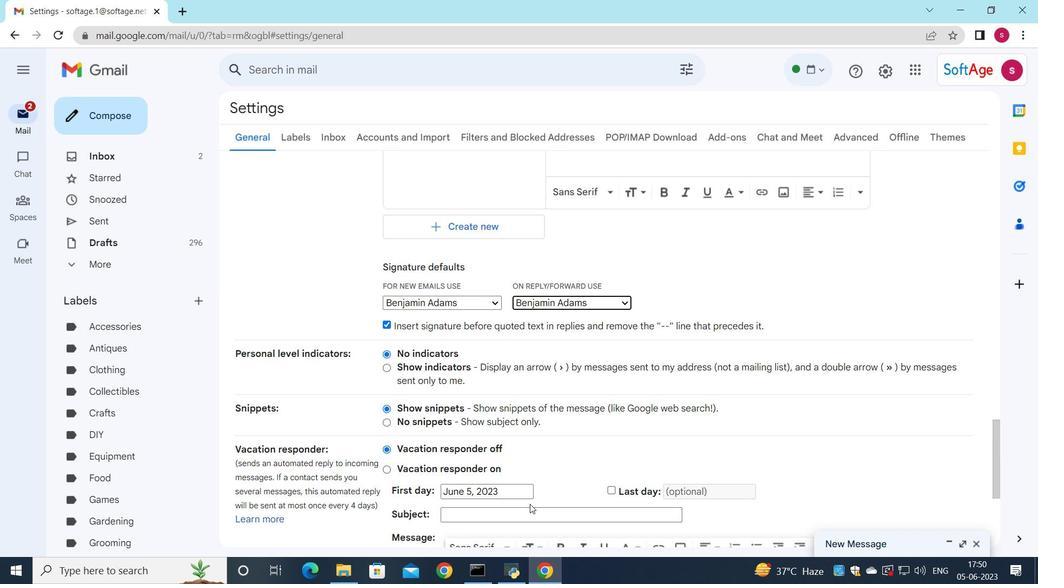 
Action: Mouse moved to (528, 506)
Screenshot: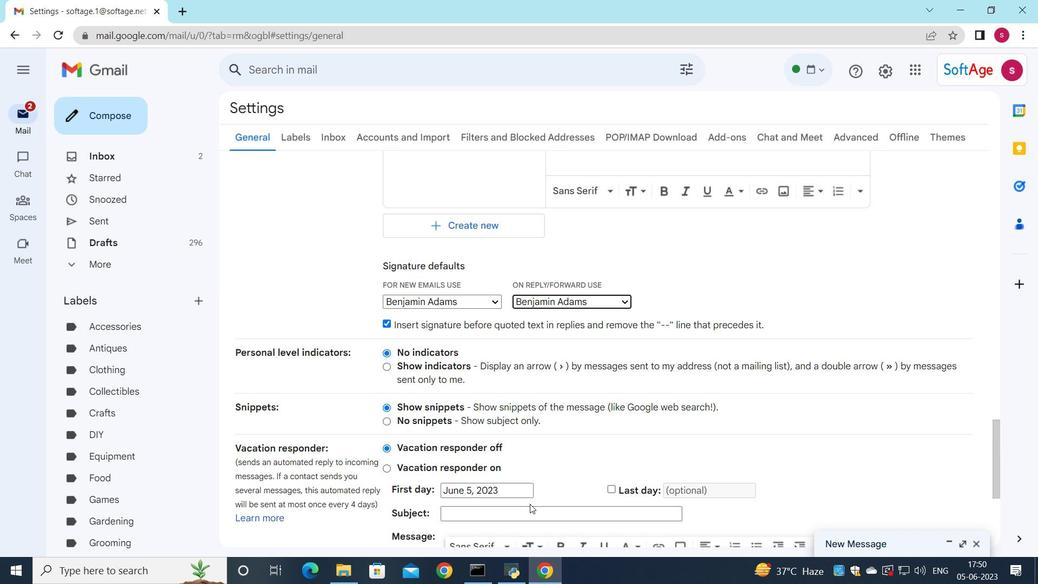 
Action: Mouse scrolled (528, 506) with delta (0, 0)
Screenshot: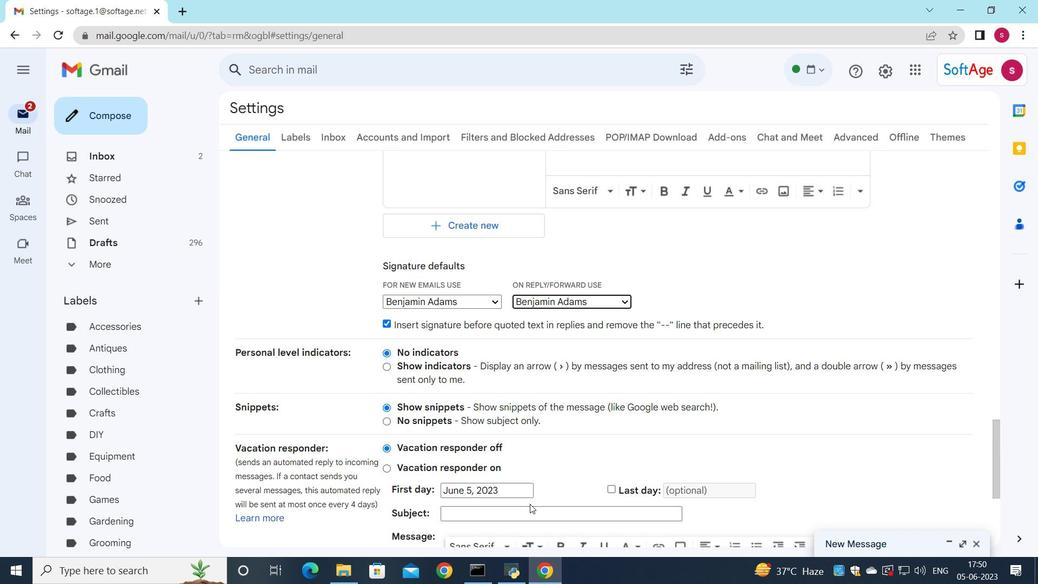 
Action: Mouse moved to (528, 511)
Screenshot: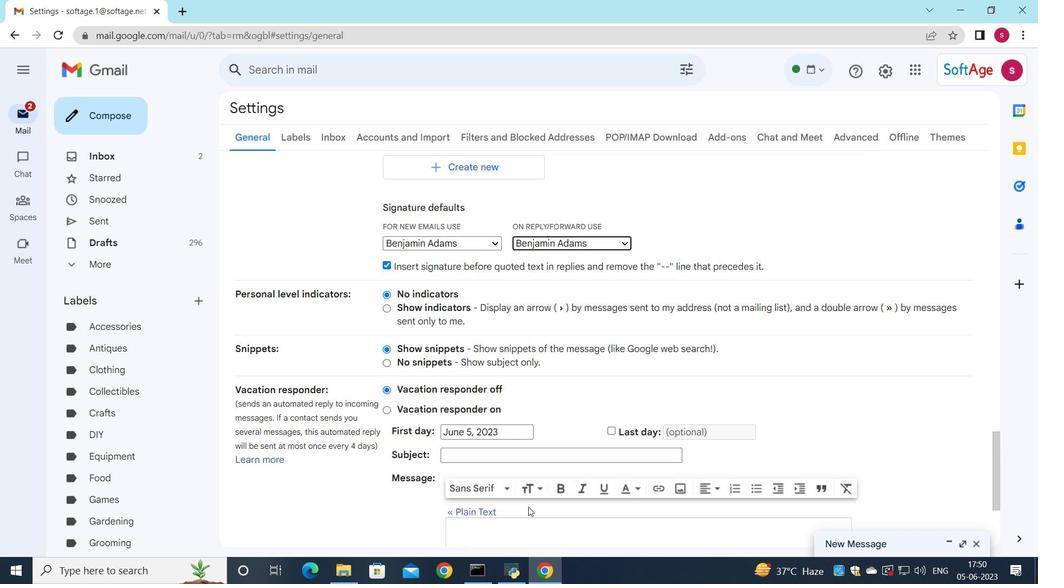 
Action: Mouse scrolled (528, 511) with delta (0, 0)
Screenshot: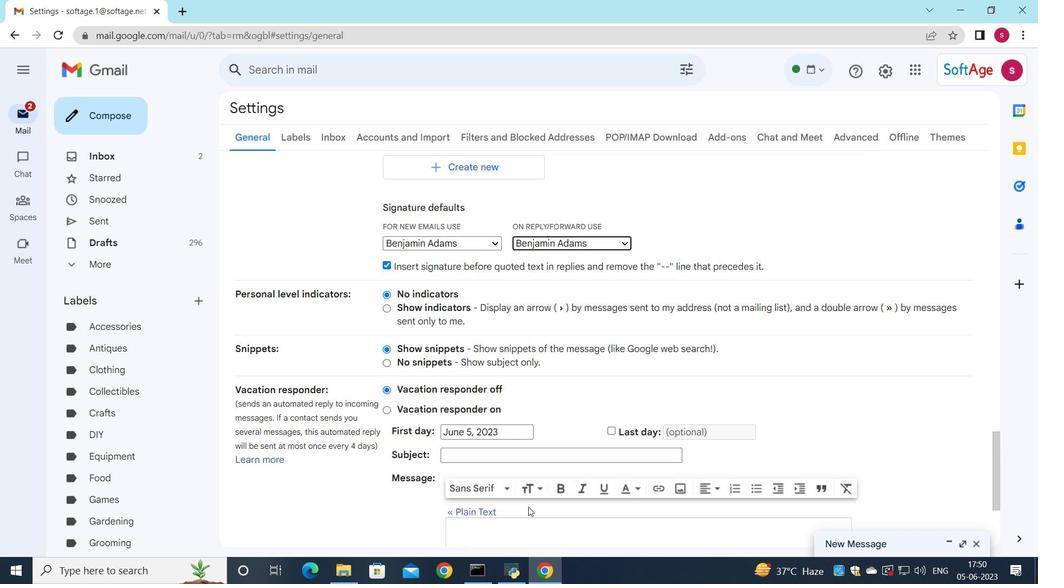 
Action: Mouse moved to (553, 519)
Screenshot: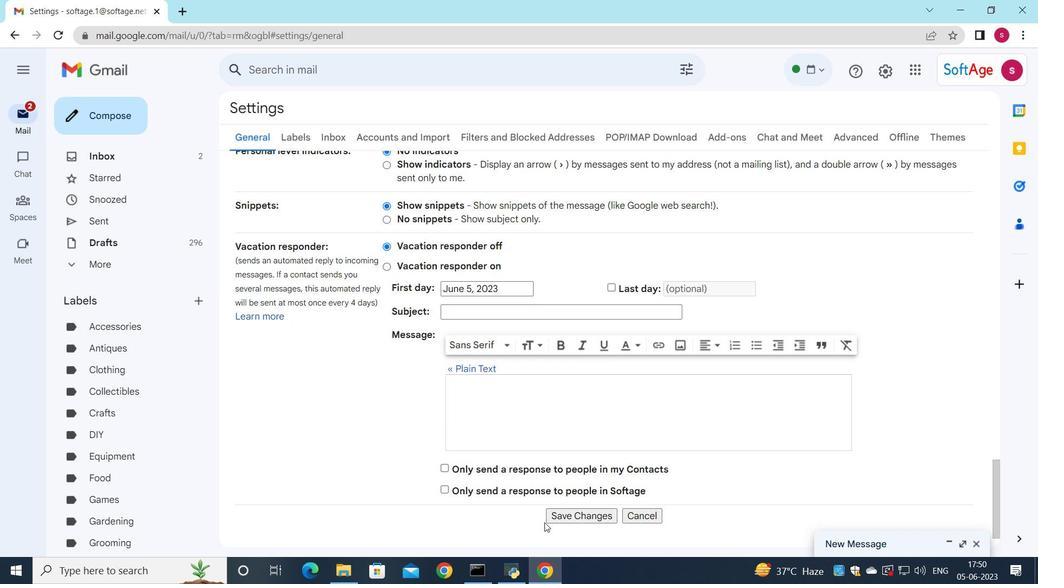 
Action: Mouse pressed left at (553, 519)
Screenshot: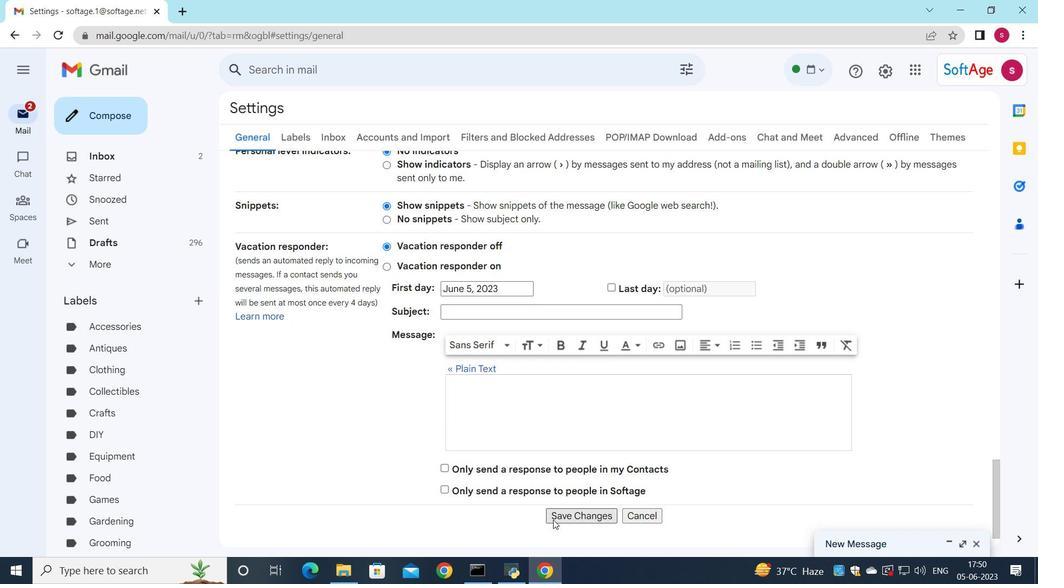 
Action: Mouse moved to (233, 378)
Screenshot: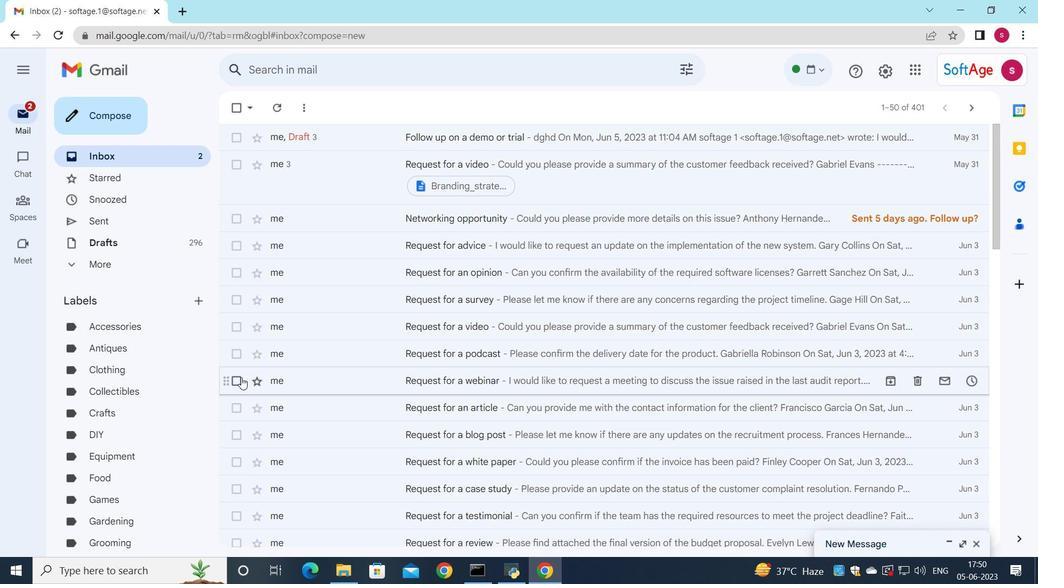 
Action: Mouse pressed left at (233, 378)
Screenshot: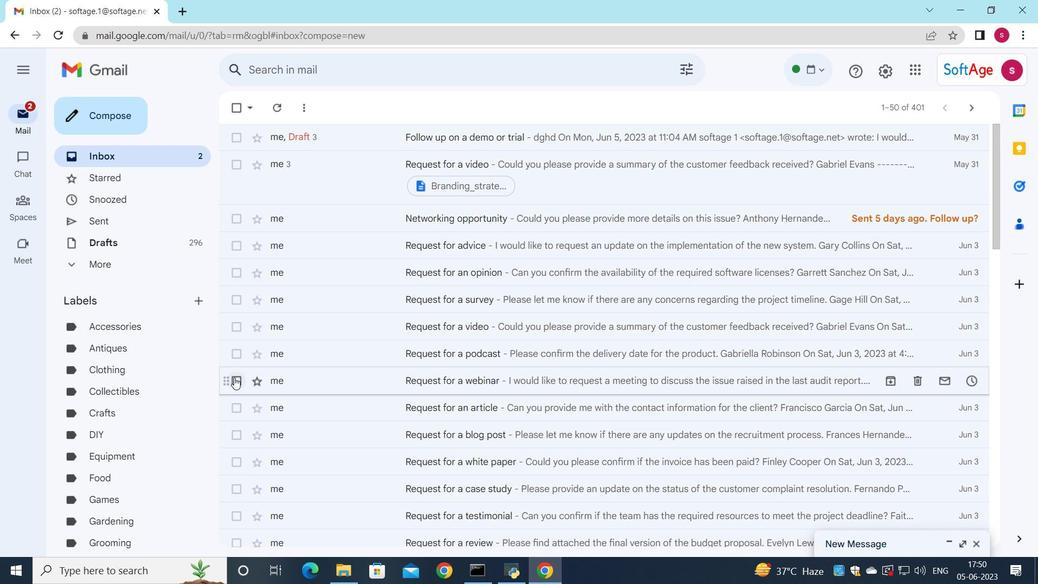 
Action: Mouse moved to (534, 102)
Screenshot: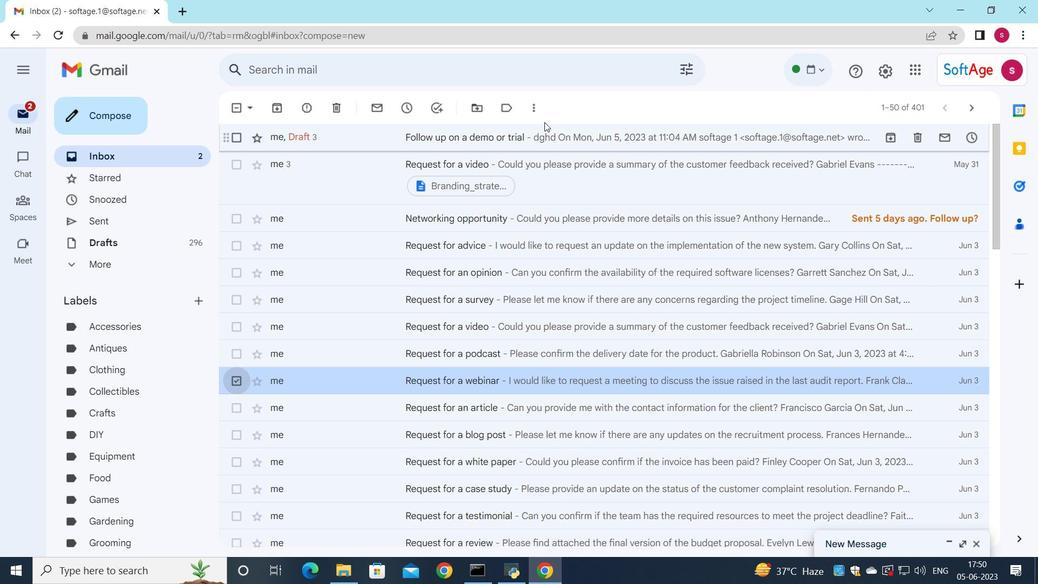 
Action: Mouse pressed left at (534, 102)
Screenshot: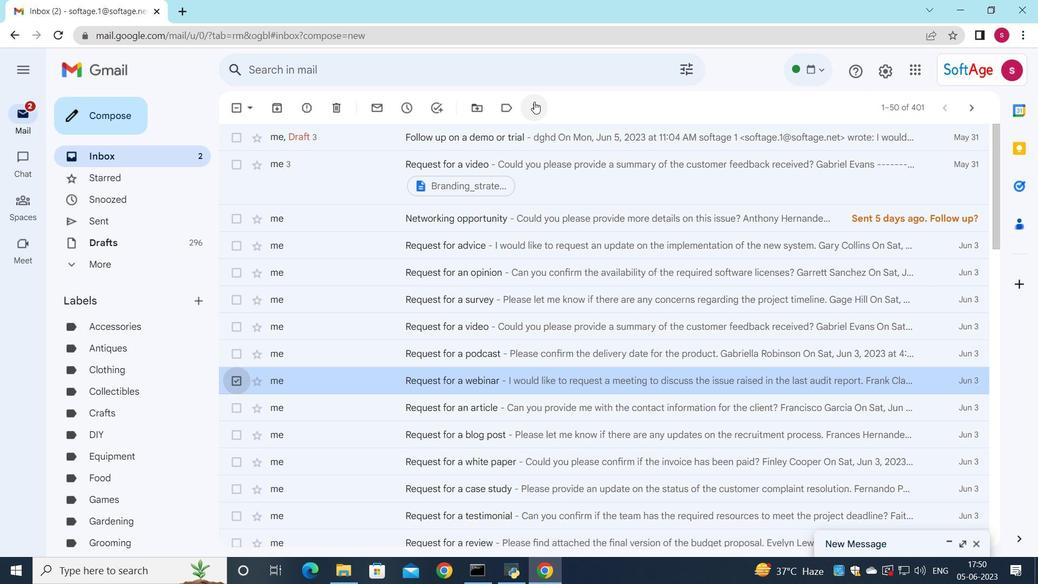 
Action: Mouse moved to (600, 230)
Screenshot: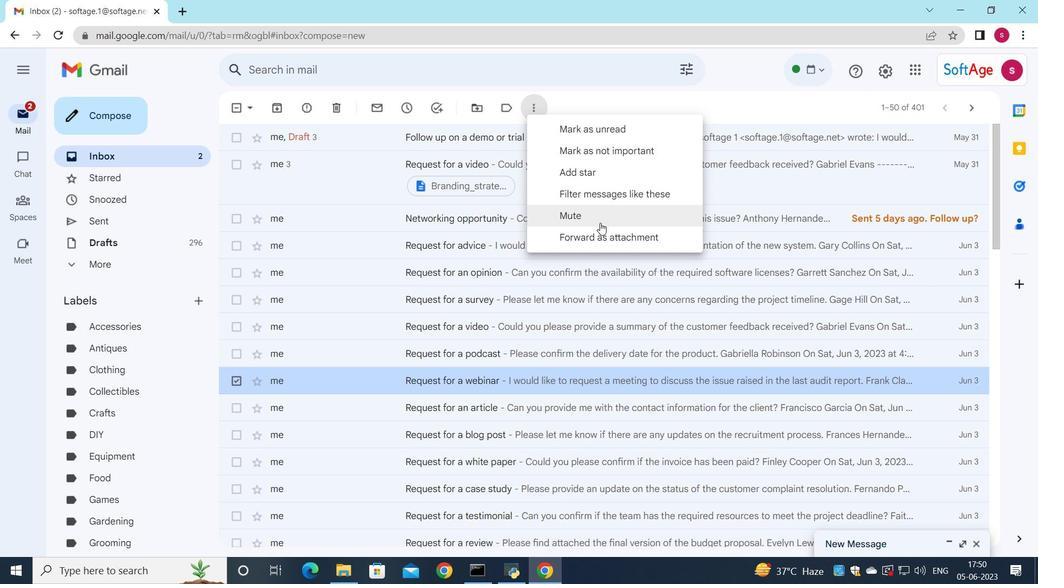 
Action: Mouse pressed left at (600, 230)
Screenshot: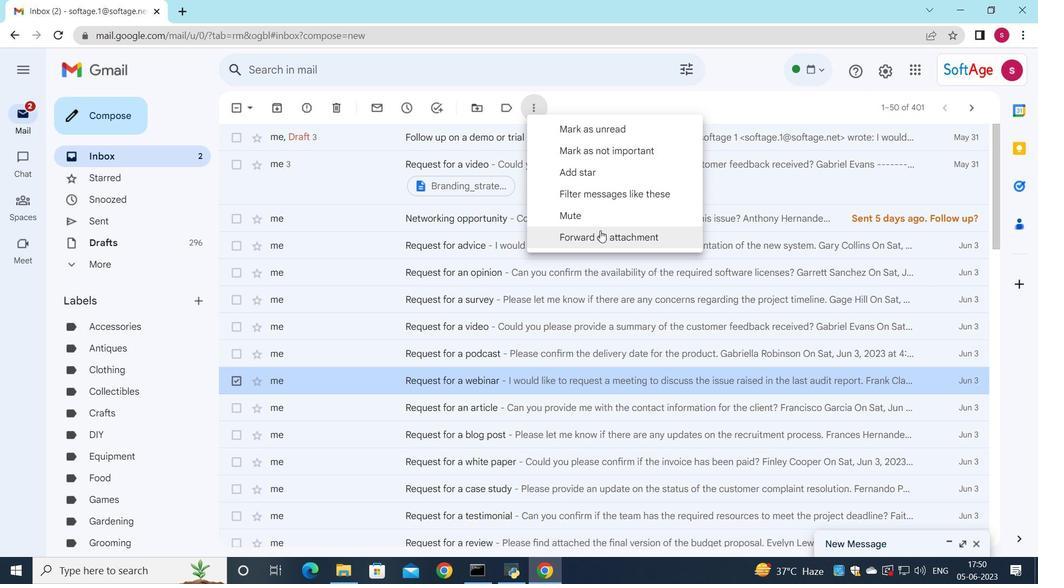 
Action: Mouse moved to (597, 228)
Screenshot: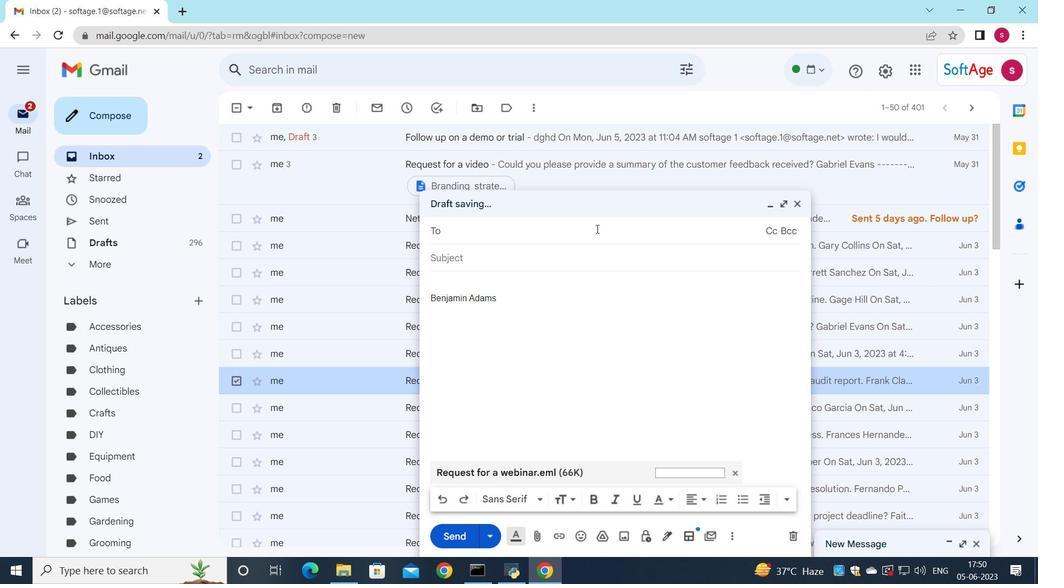 
Action: Key pressed soft
Screenshot: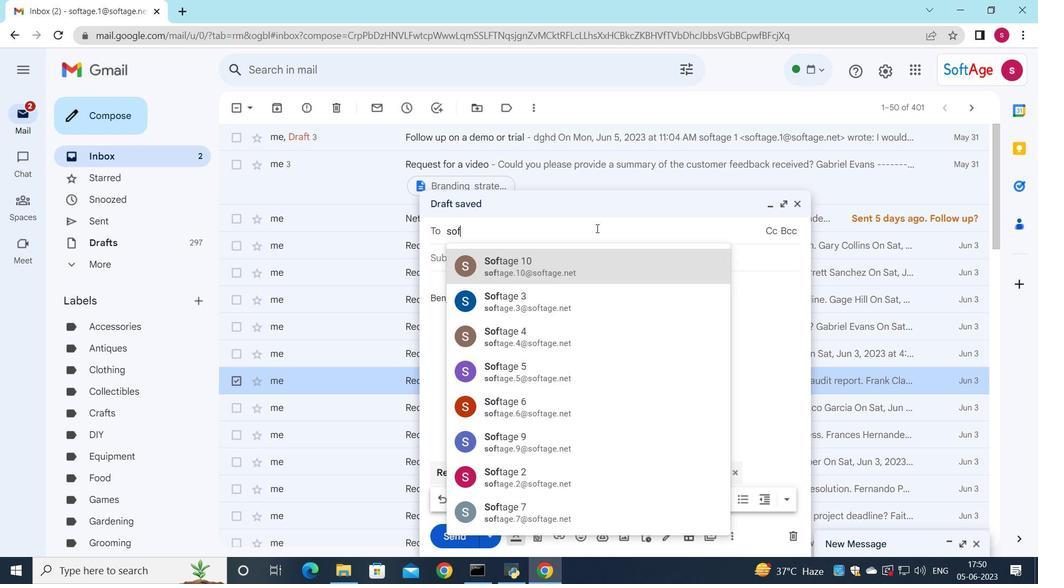 
Action: Mouse moved to (546, 478)
Screenshot: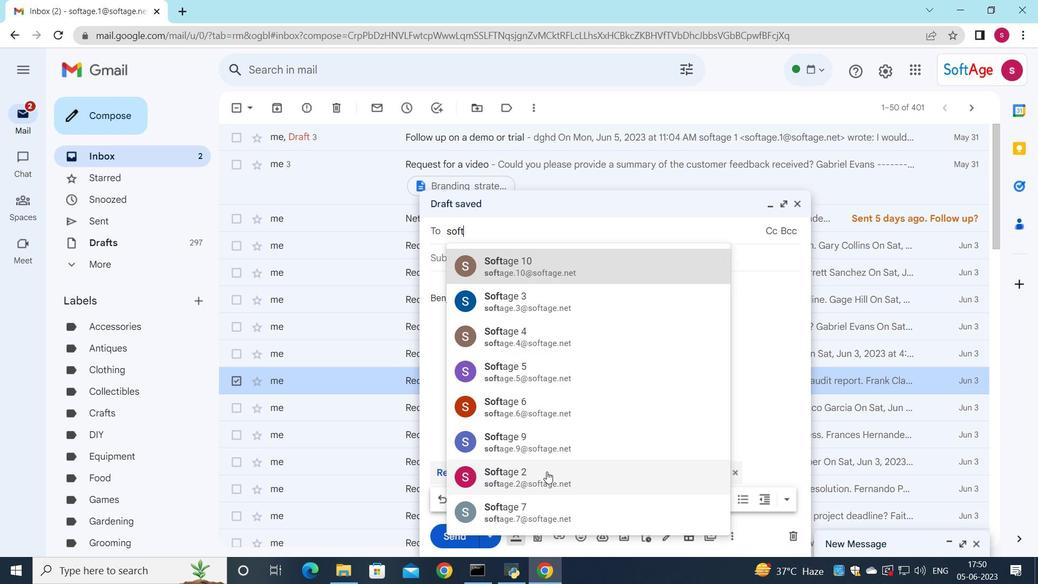 
Action: Mouse pressed left at (546, 478)
Screenshot: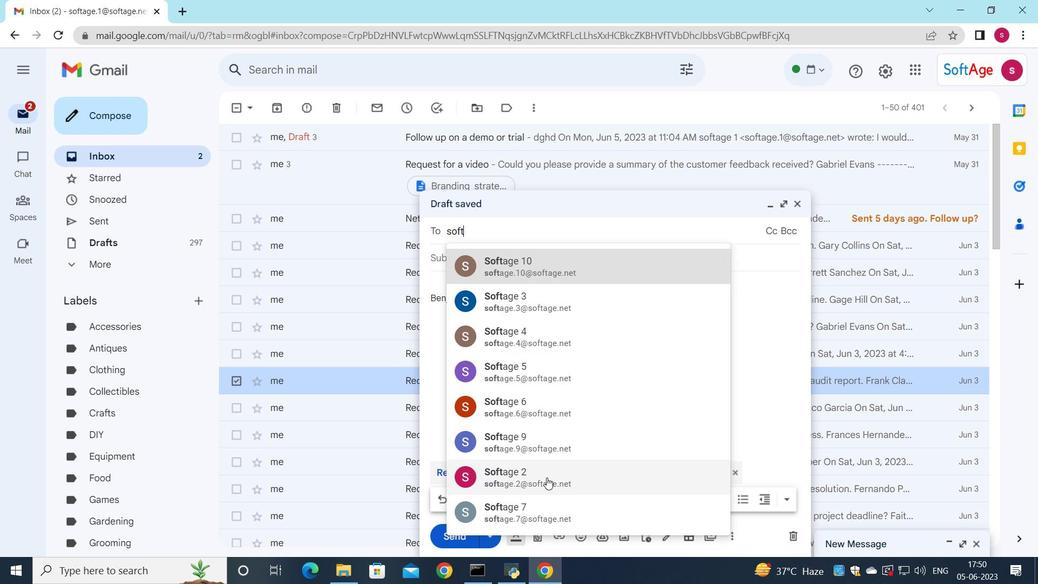 
Action: Mouse moved to (460, 275)
Screenshot: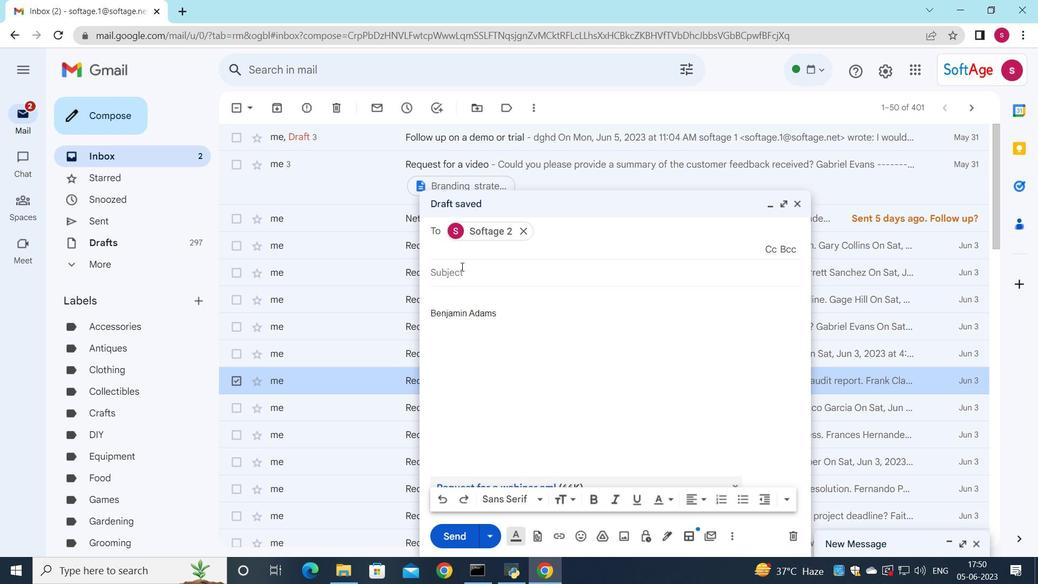 
Action: Mouse pressed left at (460, 275)
Screenshot: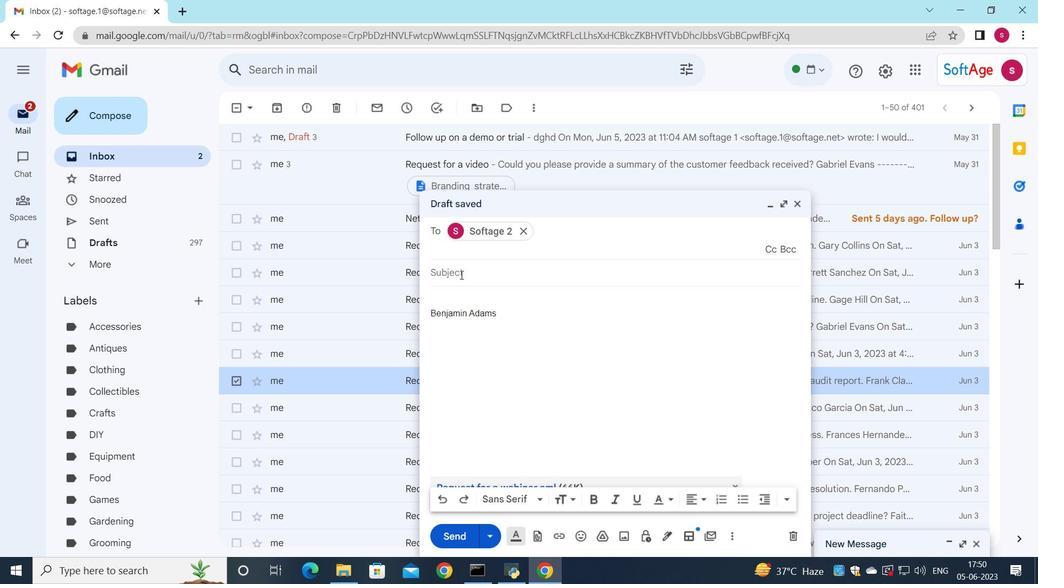 
Action: Key pressed <Key.shift>Welcome
Screenshot: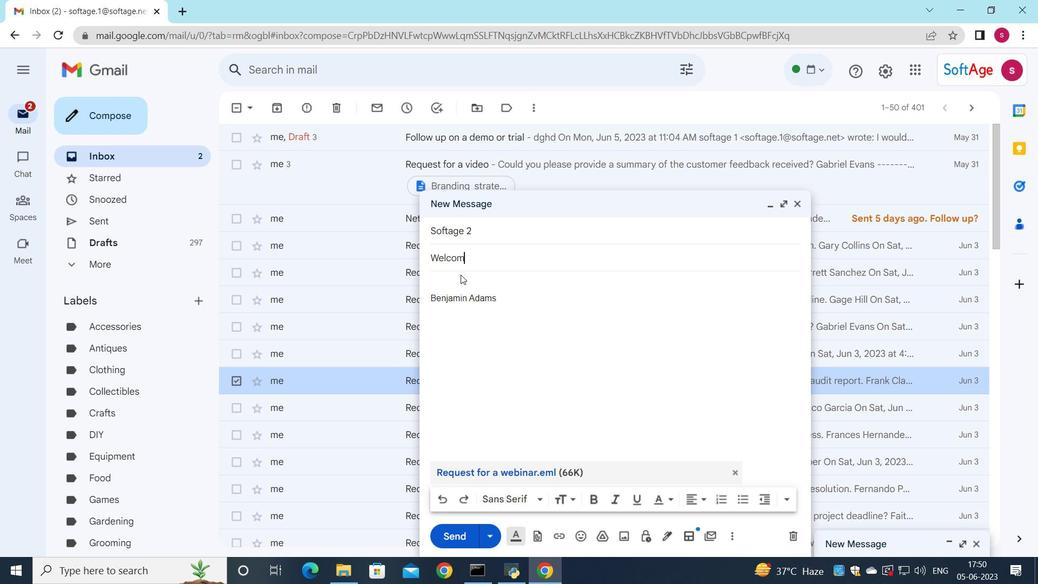 
Action: Mouse moved to (433, 282)
Screenshot: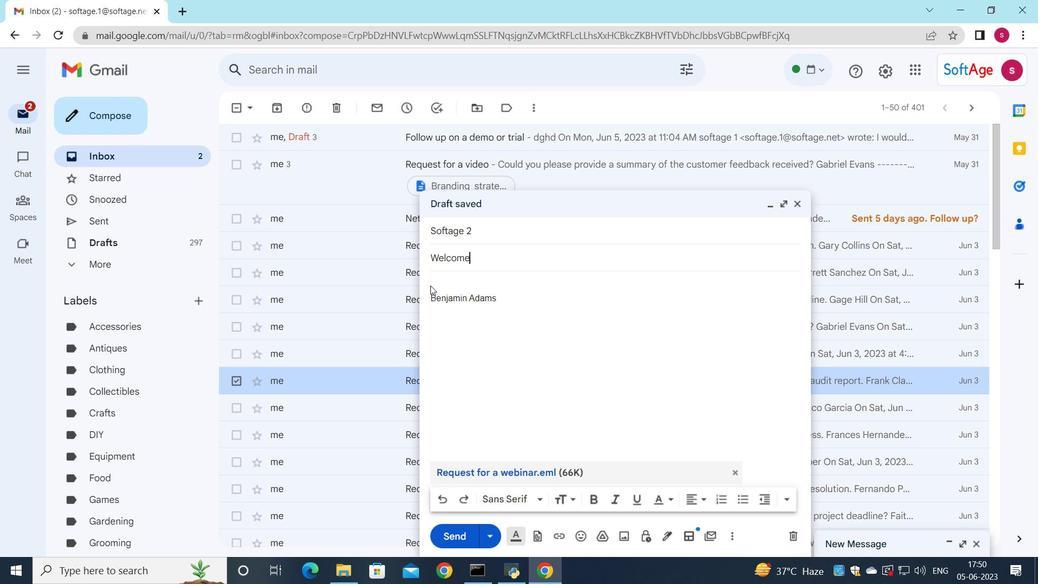 
Action: Mouse pressed left at (433, 282)
Screenshot: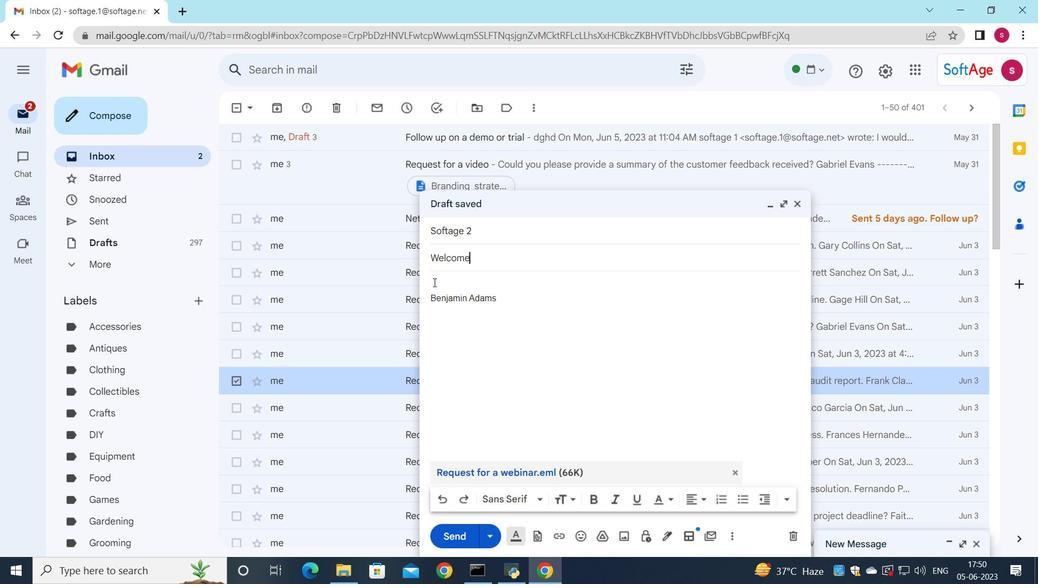 
Action: Key pressed <Key.shift>I<Key.space>wanteds<Key.backspace><Key.space>to<Key.space>confirm<Key.space>the<Key.space>attwe<Key.backspace><Key.backspace>endance<Key.space>of<Key.space>the<Key.space>key<Key.space>stake<Key.space><Key.backspace>holders<Key.space>for<Key.space>the<Key.space>project<Key.space>kickoff<Key.space>meeting.
Screenshot: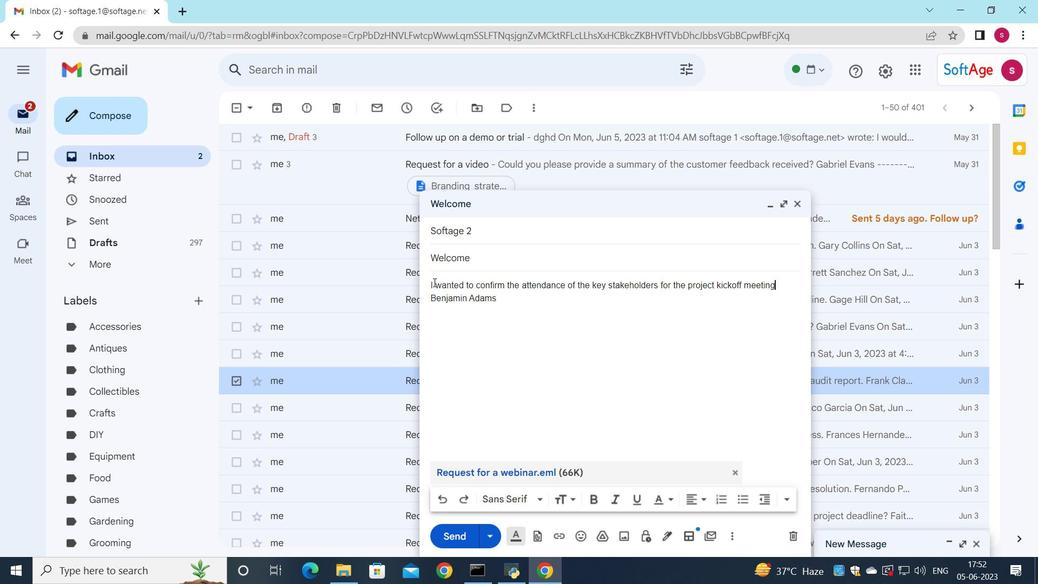 
Action: Mouse moved to (452, 538)
Screenshot: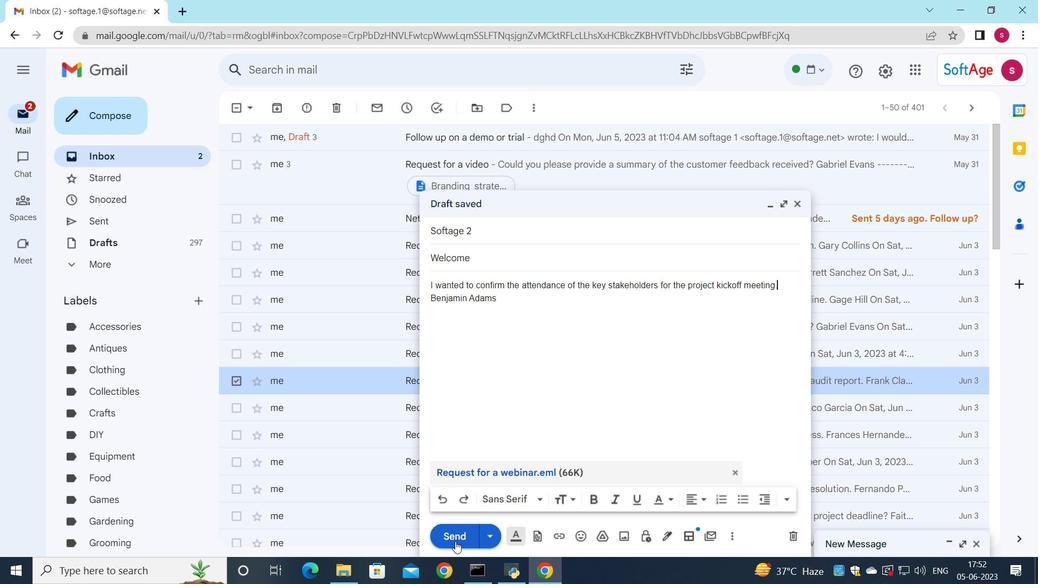
Action: Mouse pressed left at (452, 538)
Screenshot: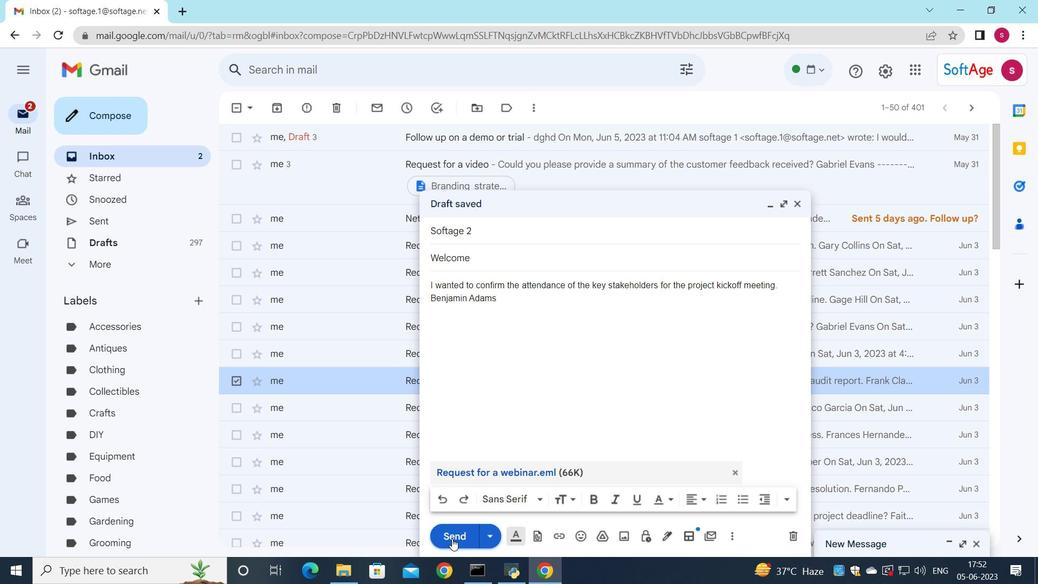 
Action: Mouse moved to (500, 492)
Screenshot: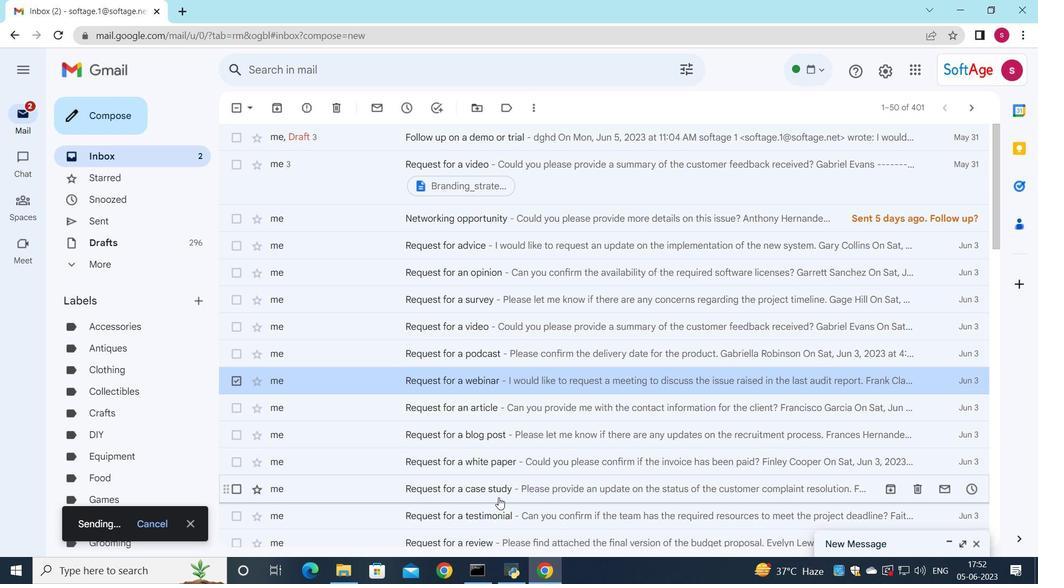 
